 Task: Search one way flight ticket for 5 adults, 2 children, 1 infant in seat and 1 infant on lap in economy from Pocatello: Pocatello Regional Airport to Jackson: Jackson Hole Airport on 5-2-2023. Choice of flights is American. Number of bags: 2 carry on bags. Price is upto 88000. Outbound departure time preference is 7:30.
Action: Mouse moved to (252, 362)
Screenshot: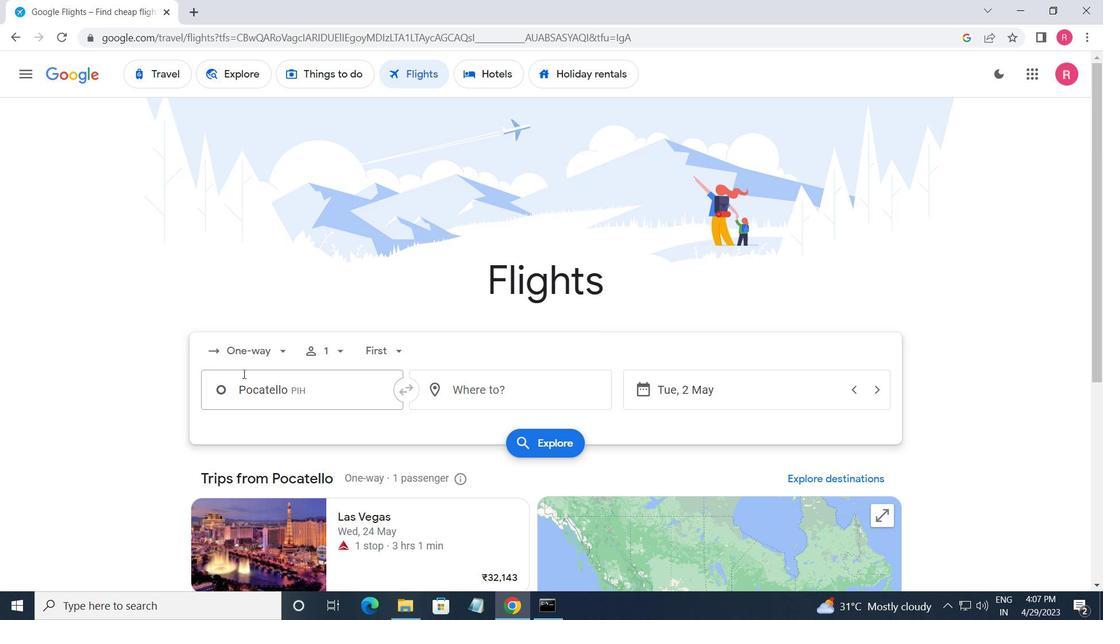 
Action: Mouse pressed left at (252, 362)
Screenshot: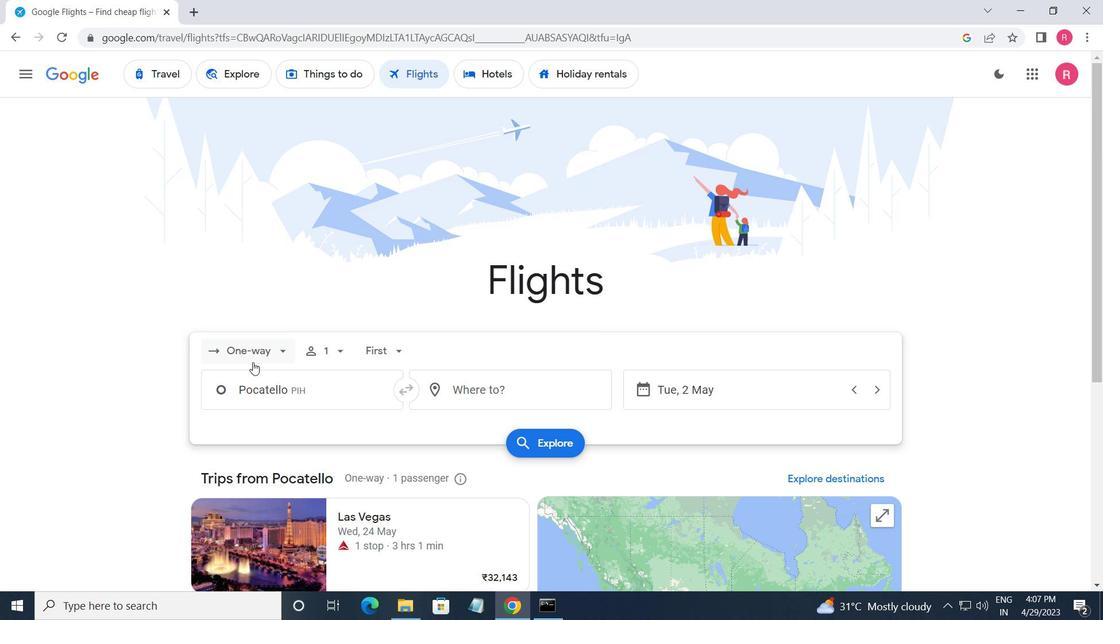 
Action: Mouse moved to (260, 418)
Screenshot: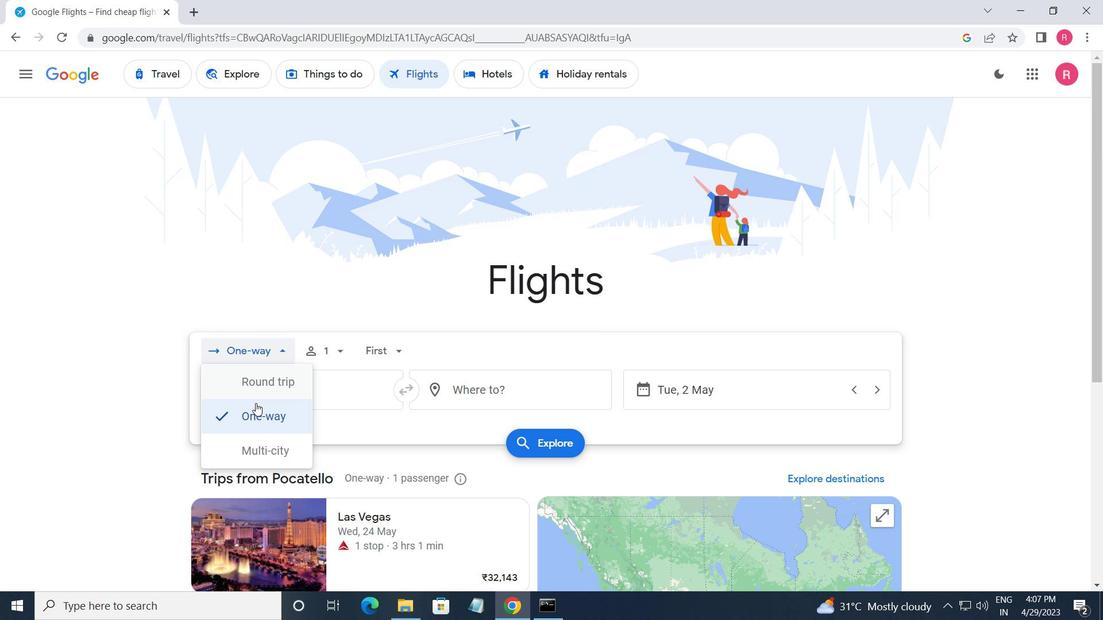 
Action: Mouse pressed left at (260, 418)
Screenshot: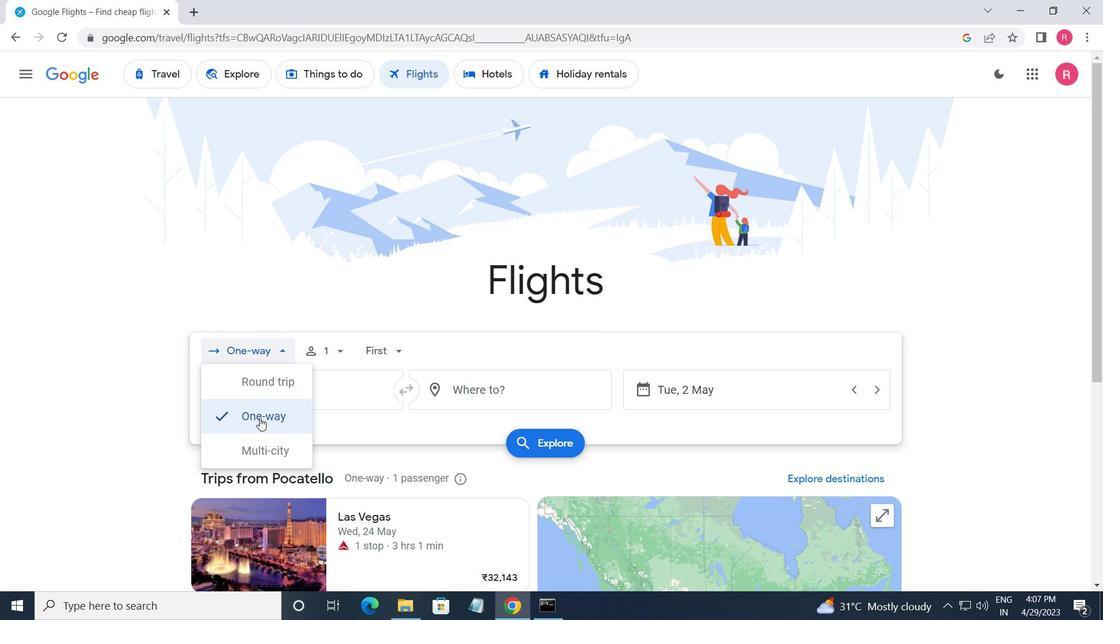 
Action: Mouse moved to (330, 352)
Screenshot: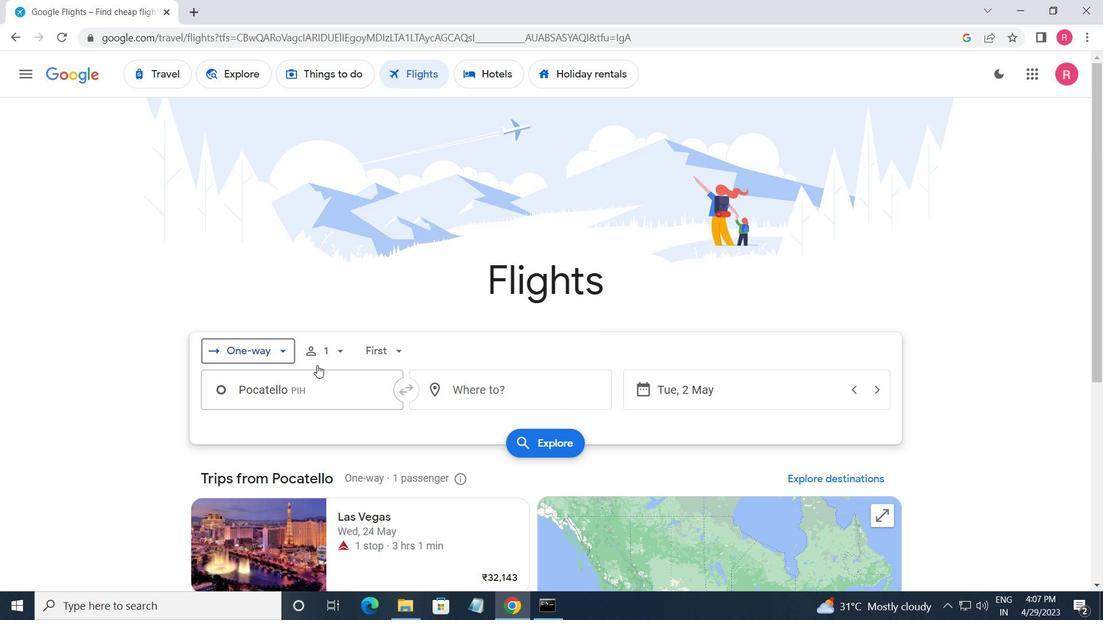 
Action: Mouse pressed left at (330, 352)
Screenshot: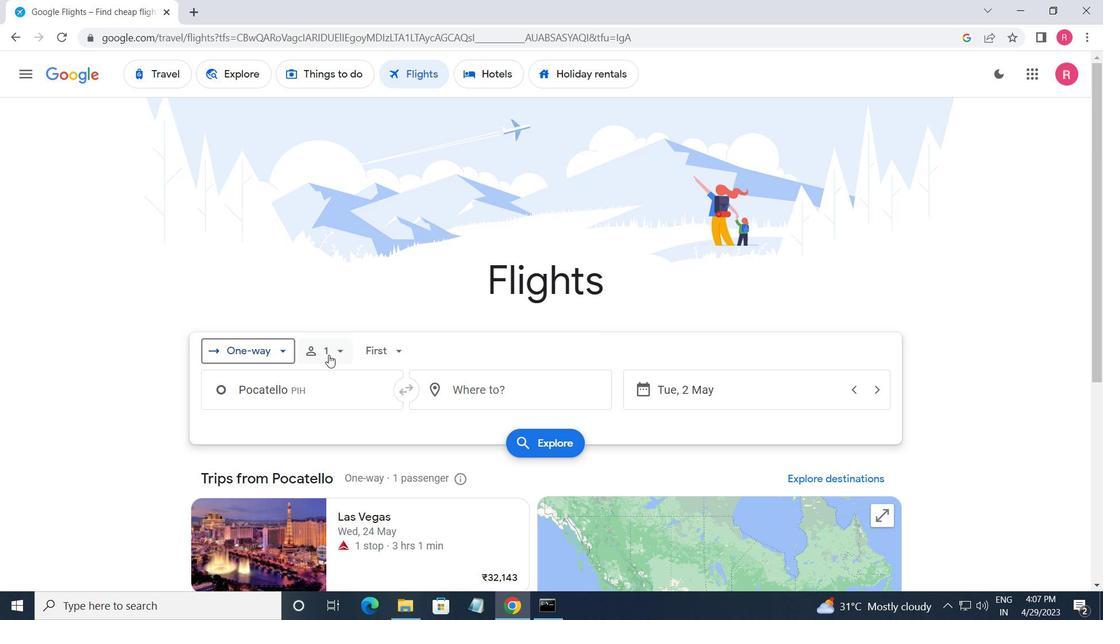 
Action: Mouse moved to (447, 390)
Screenshot: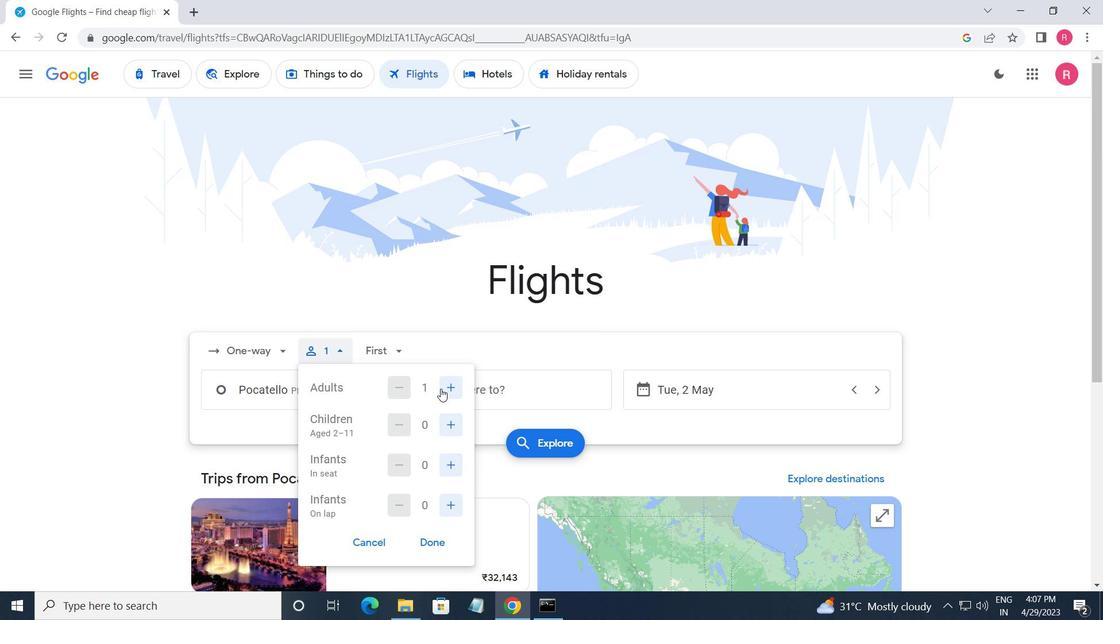 
Action: Mouse pressed left at (447, 390)
Screenshot: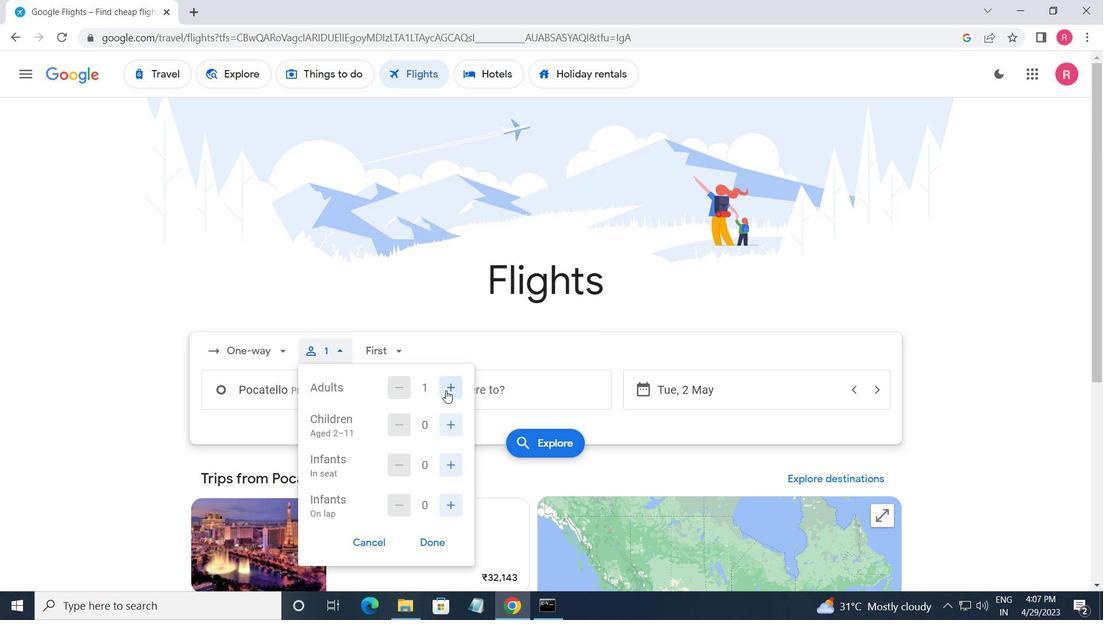 
Action: Mouse moved to (447, 390)
Screenshot: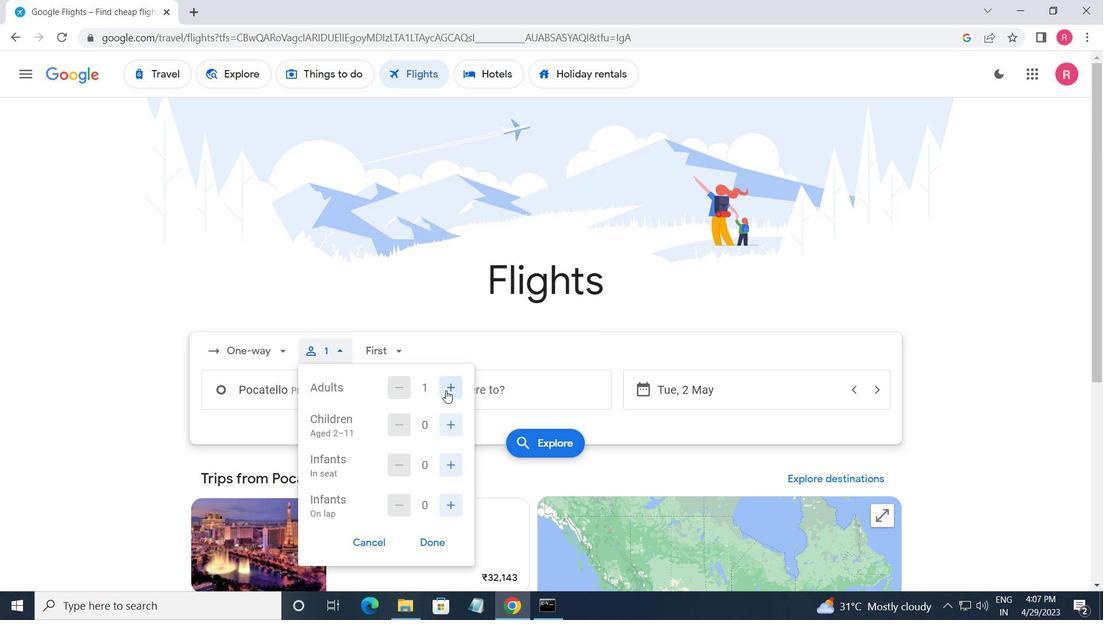 
Action: Mouse pressed left at (447, 390)
Screenshot: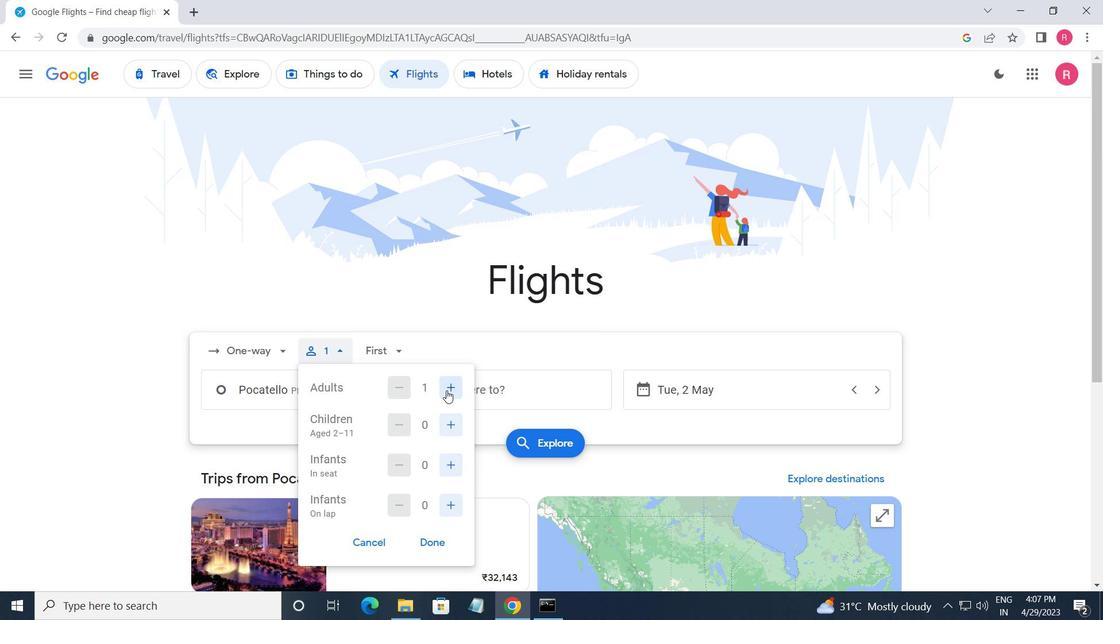 
Action: Mouse pressed left at (447, 390)
Screenshot: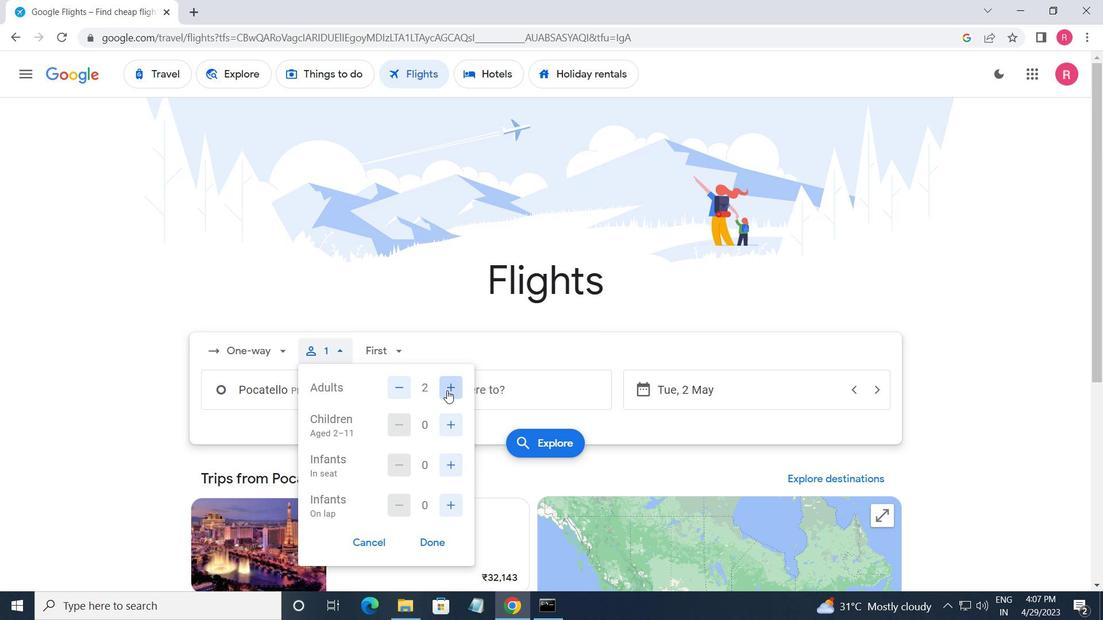 
Action: Mouse pressed left at (447, 390)
Screenshot: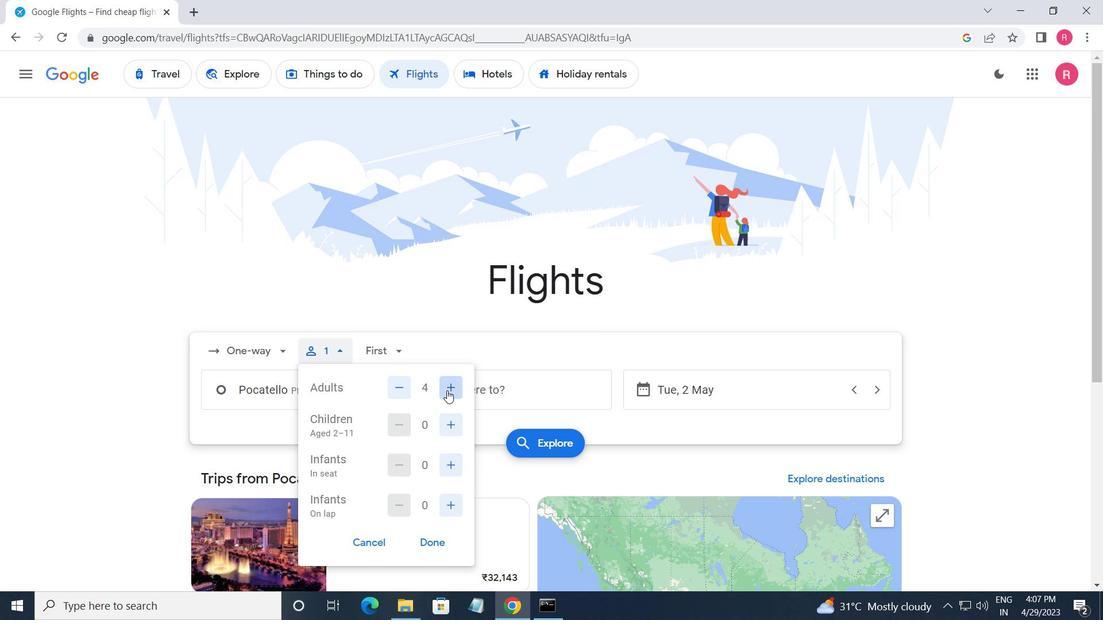 
Action: Mouse moved to (446, 424)
Screenshot: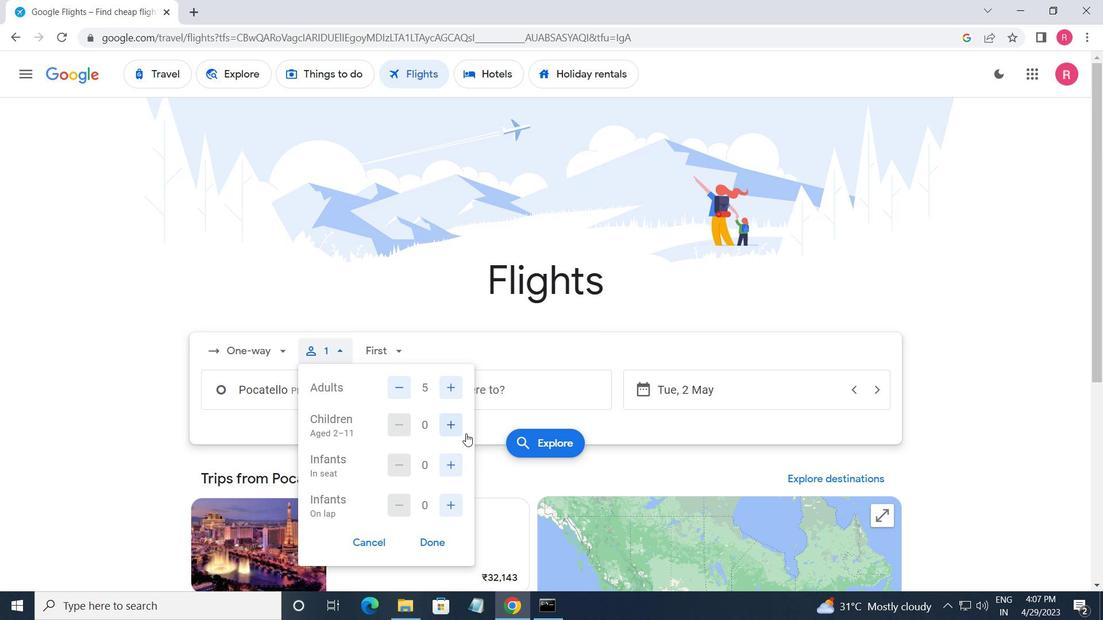 
Action: Mouse pressed left at (446, 424)
Screenshot: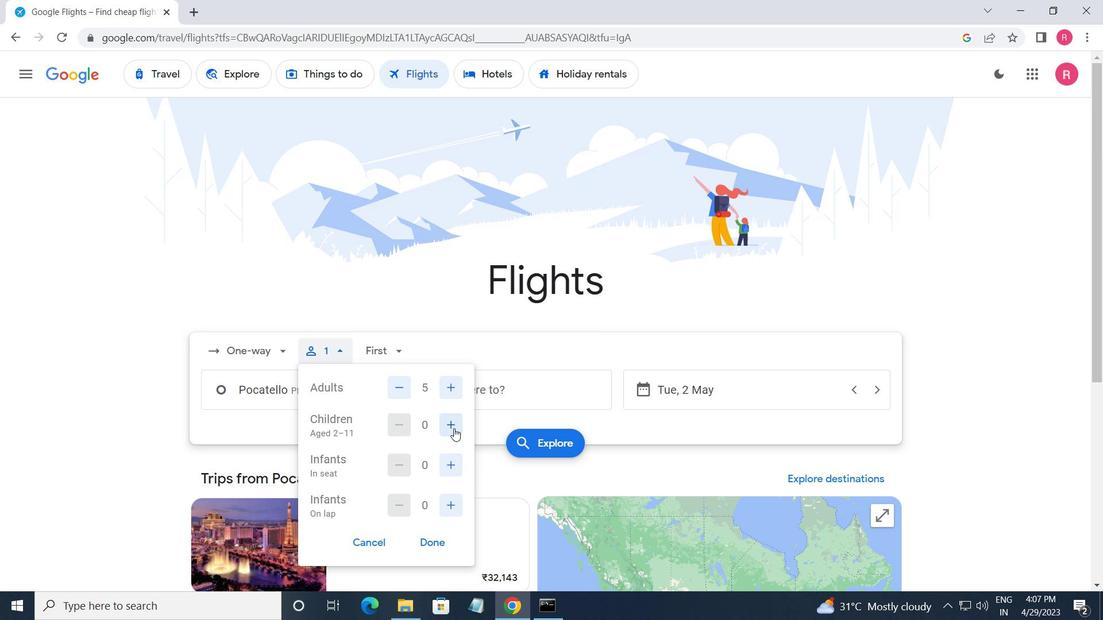 
Action: Mouse pressed left at (446, 424)
Screenshot: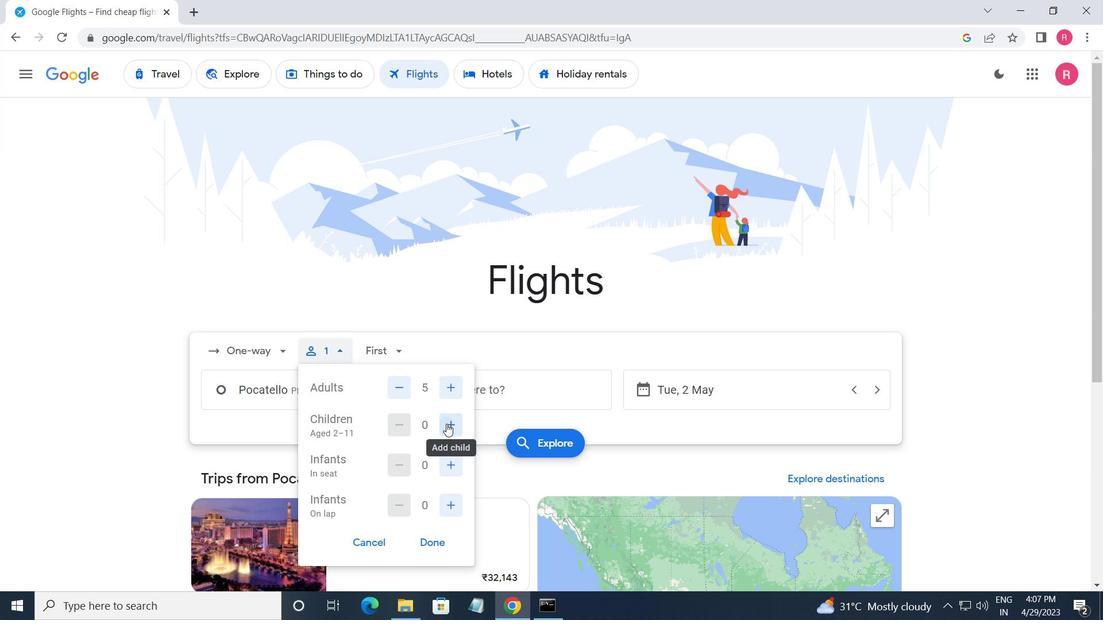 
Action: Mouse moved to (448, 456)
Screenshot: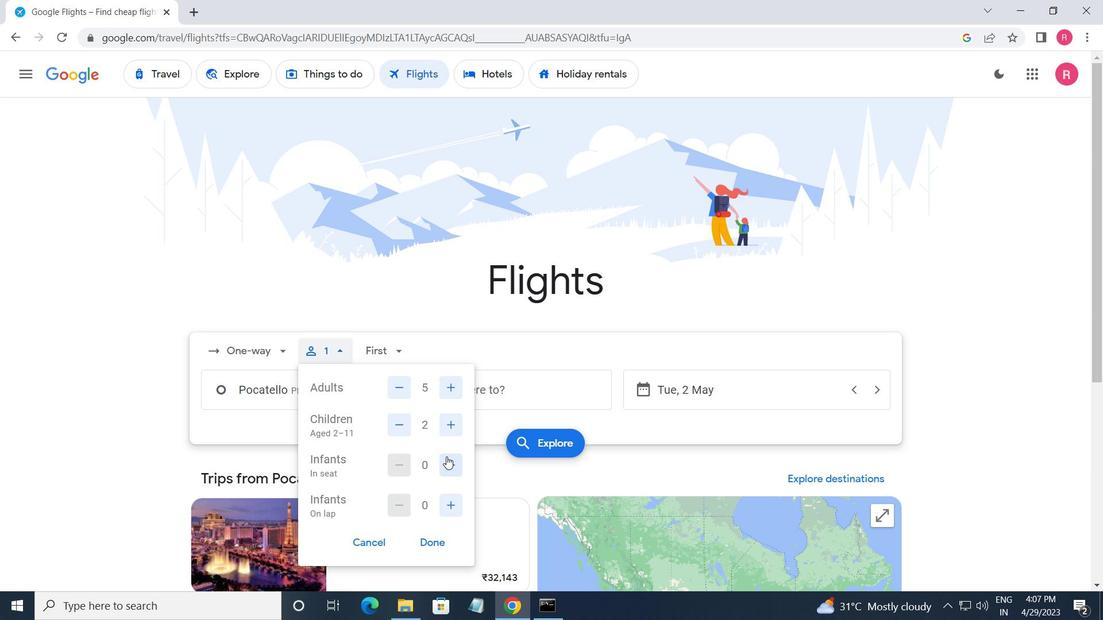 
Action: Mouse pressed left at (448, 456)
Screenshot: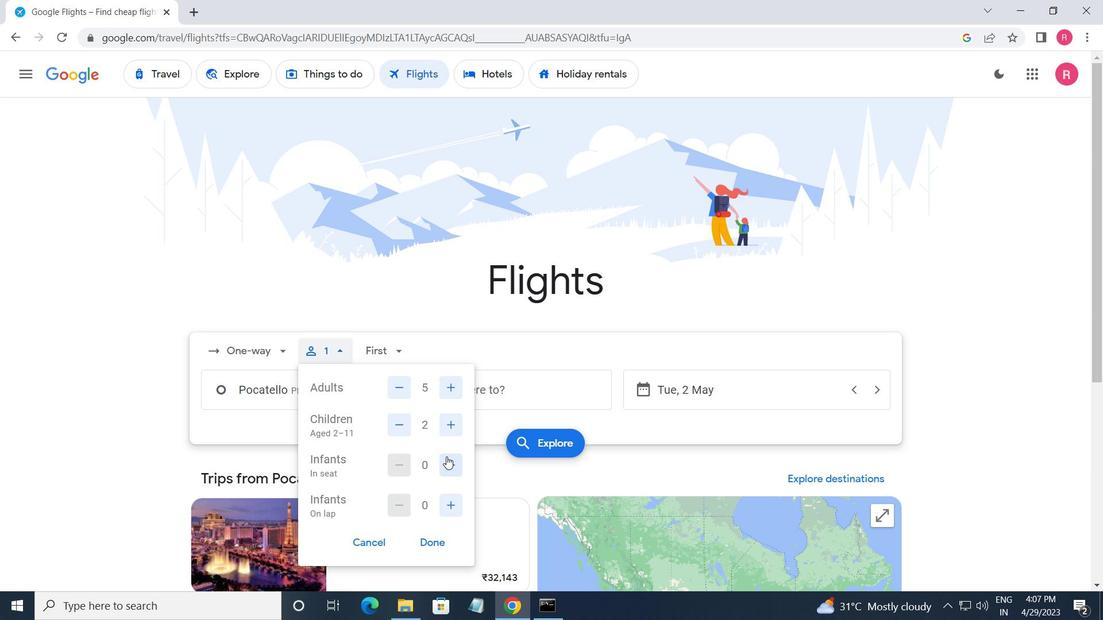 
Action: Mouse moved to (463, 511)
Screenshot: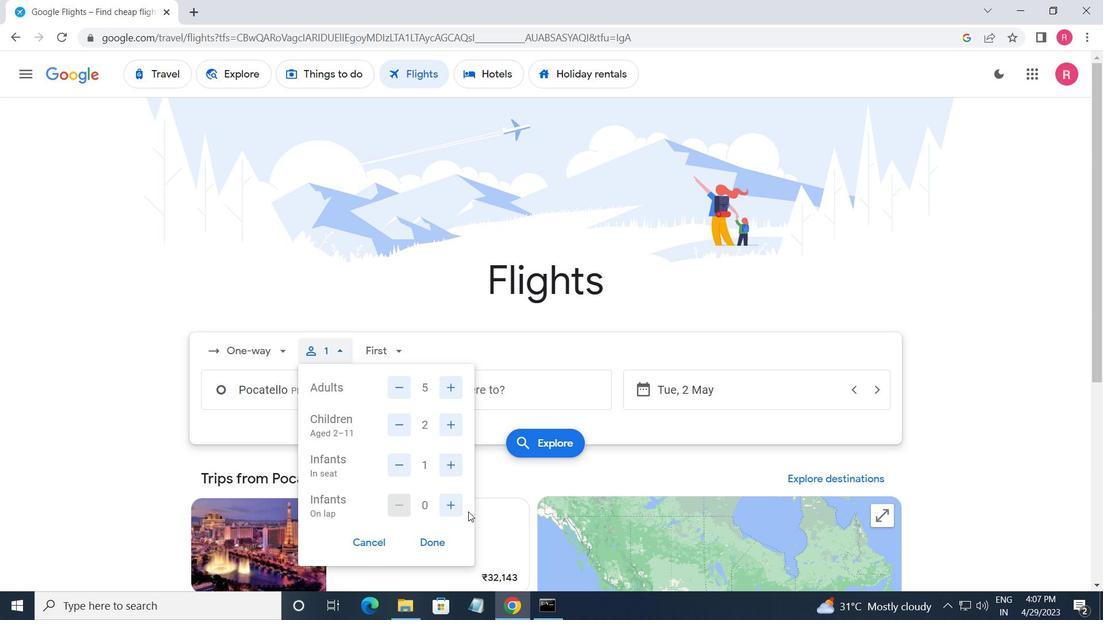 
Action: Mouse pressed left at (463, 511)
Screenshot: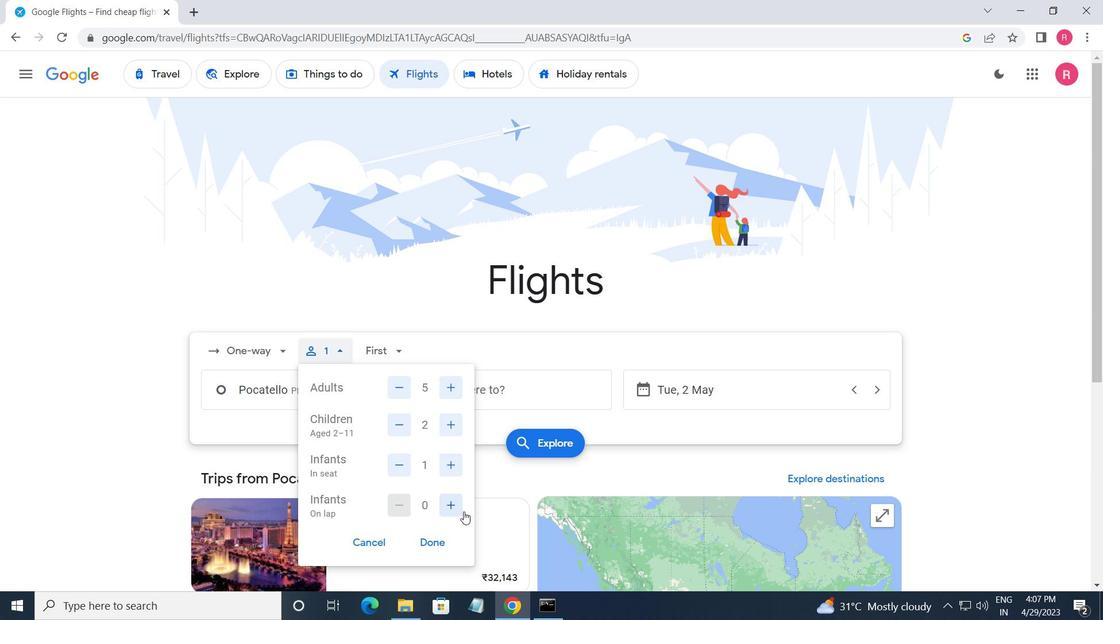 
Action: Mouse moved to (438, 543)
Screenshot: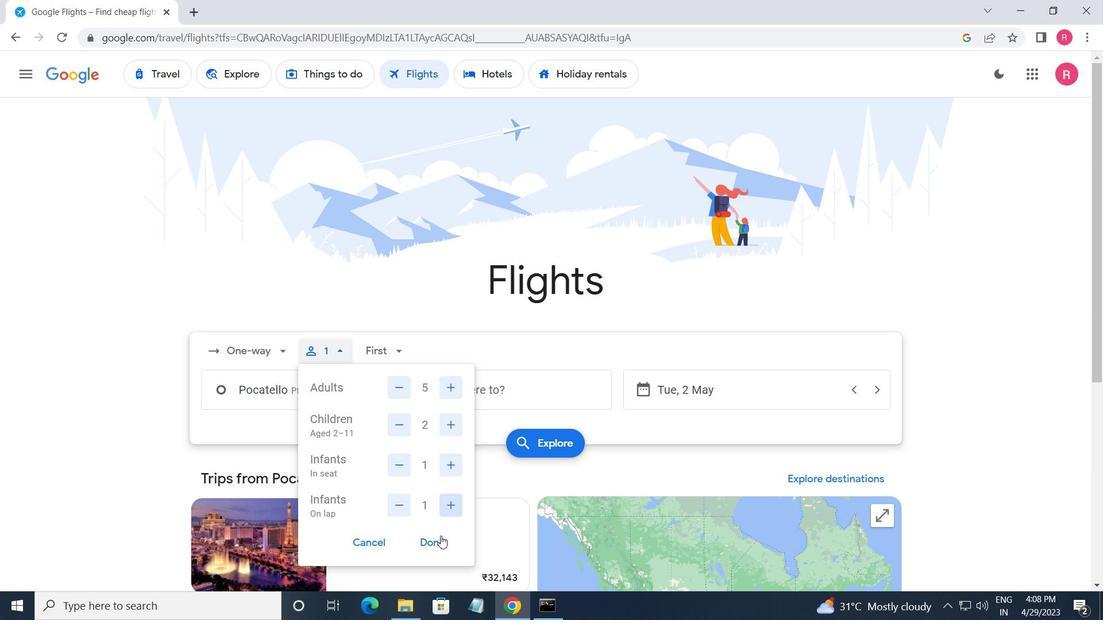 
Action: Mouse pressed left at (438, 543)
Screenshot: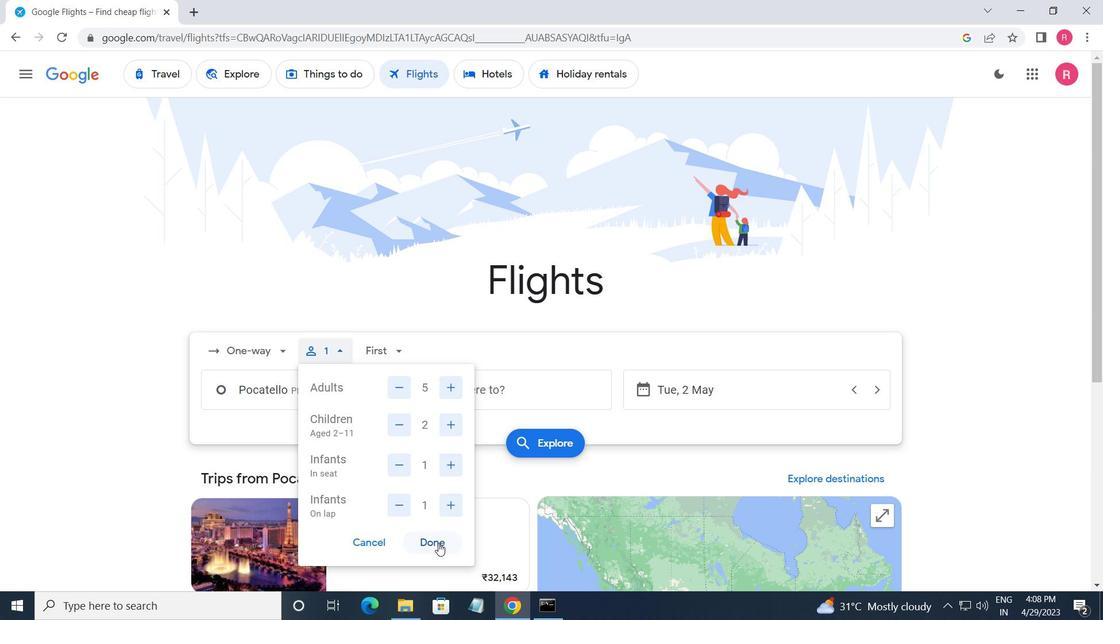 
Action: Mouse moved to (382, 354)
Screenshot: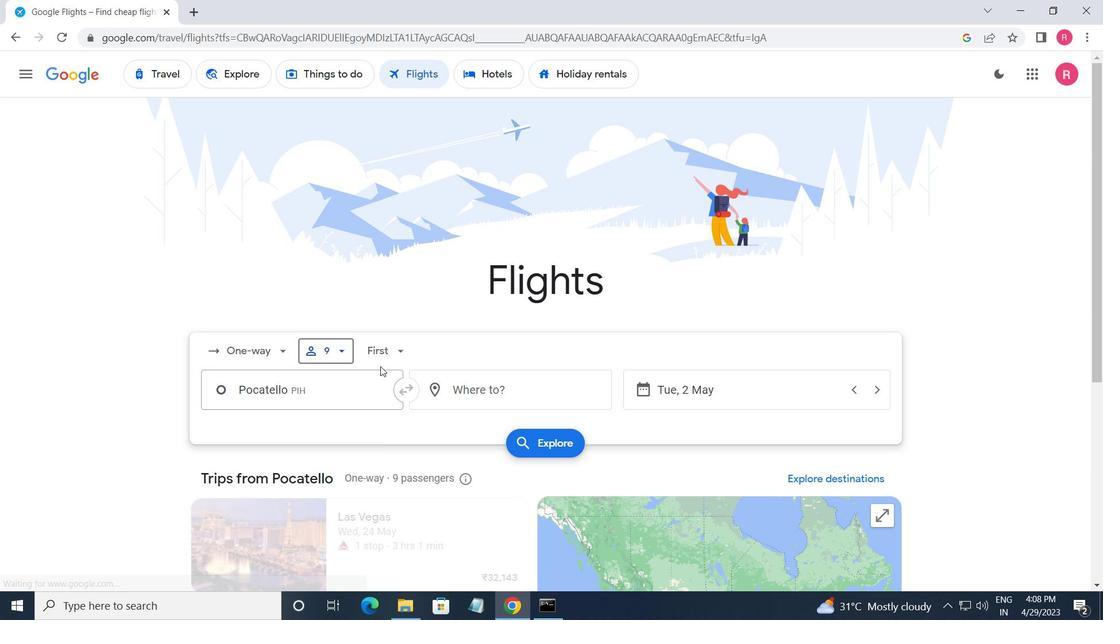 
Action: Mouse pressed left at (382, 354)
Screenshot: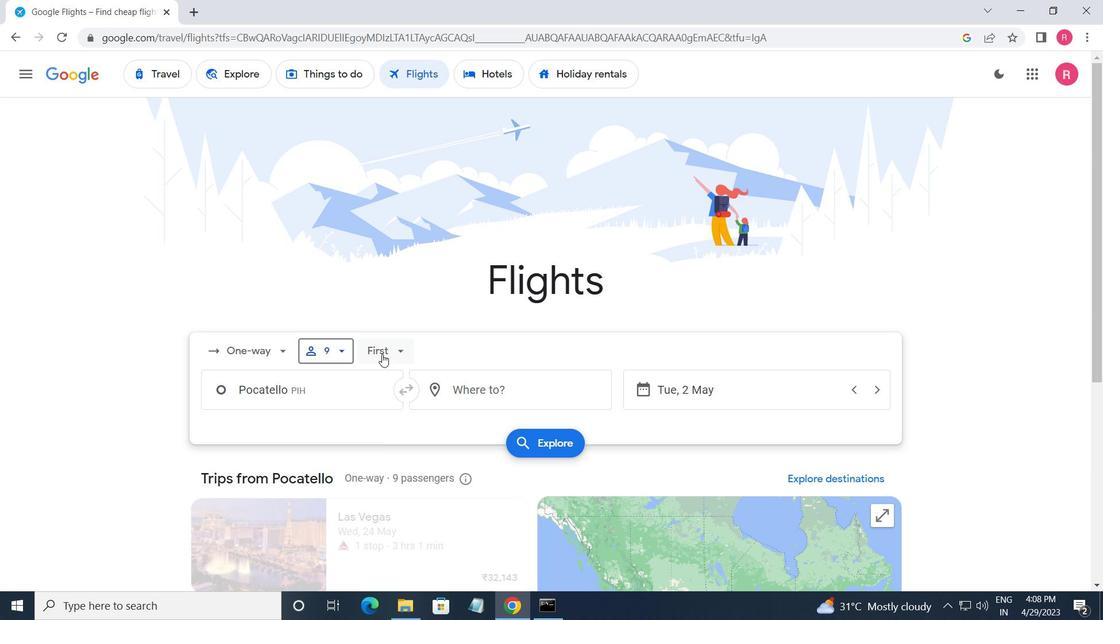 
Action: Mouse moved to (417, 393)
Screenshot: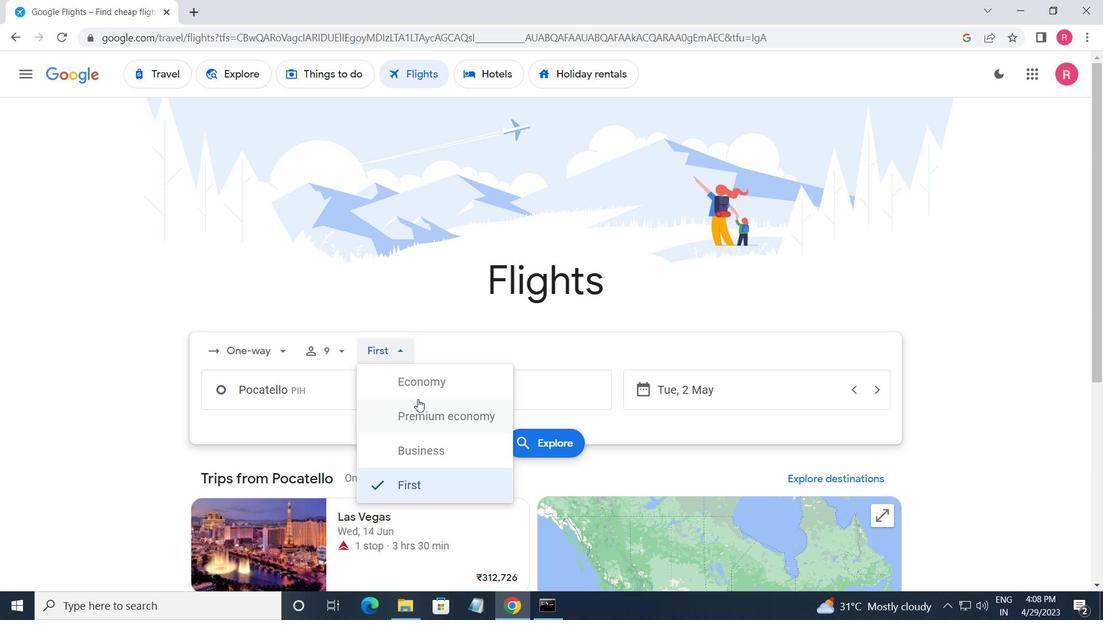 
Action: Mouse pressed left at (417, 393)
Screenshot: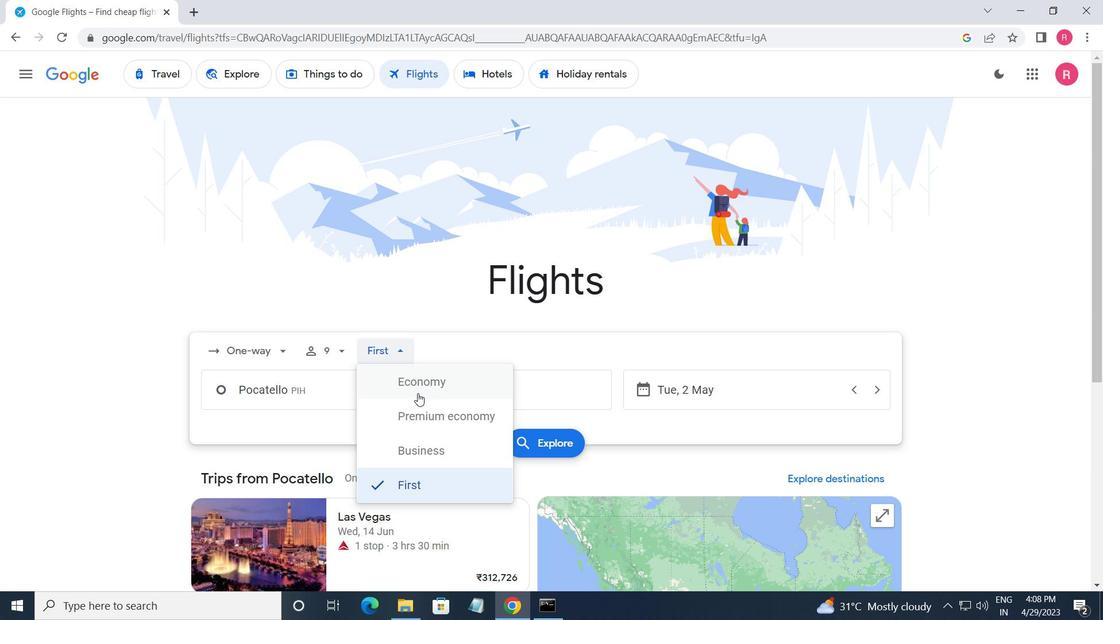 
Action: Mouse moved to (373, 405)
Screenshot: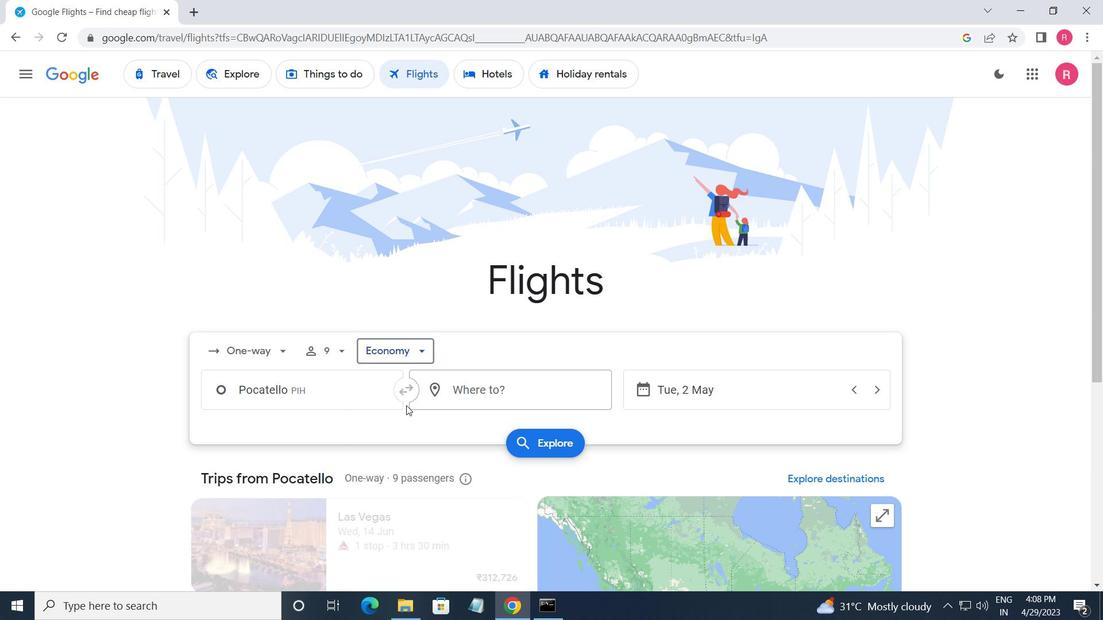 
Action: Mouse pressed left at (373, 405)
Screenshot: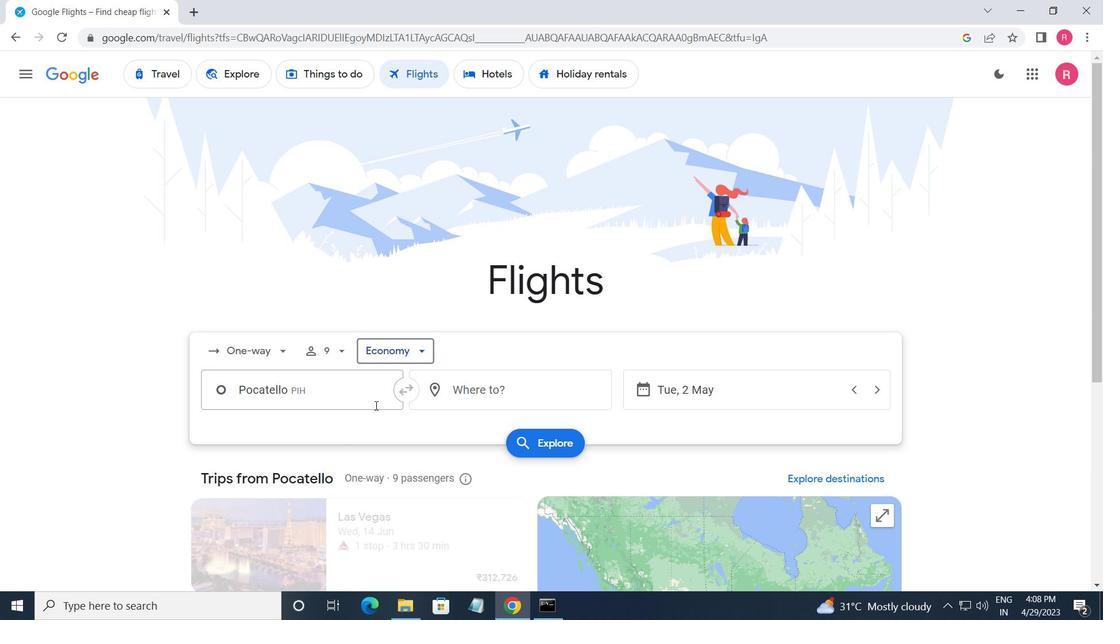 
Action: Mouse moved to (360, 499)
Screenshot: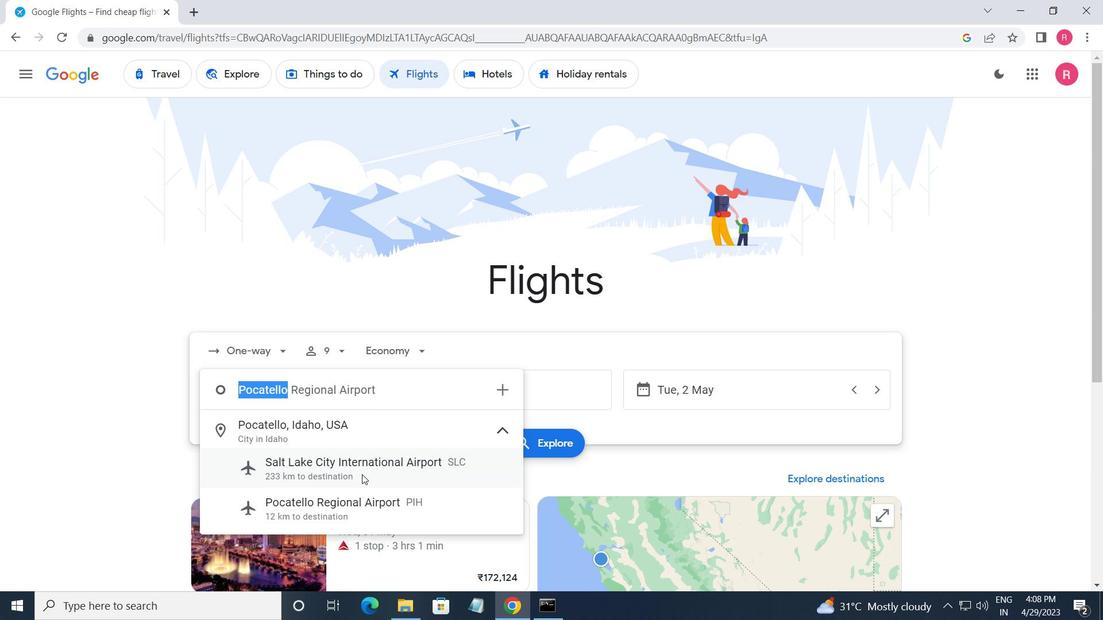 
Action: Mouse pressed left at (360, 499)
Screenshot: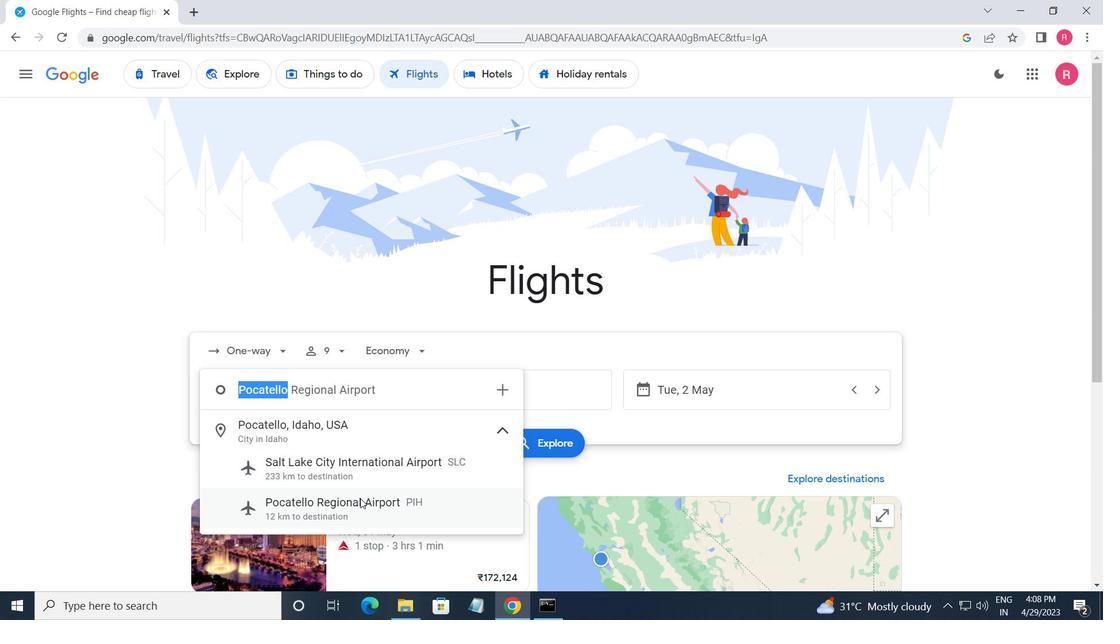 
Action: Mouse moved to (494, 394)
Screenshot: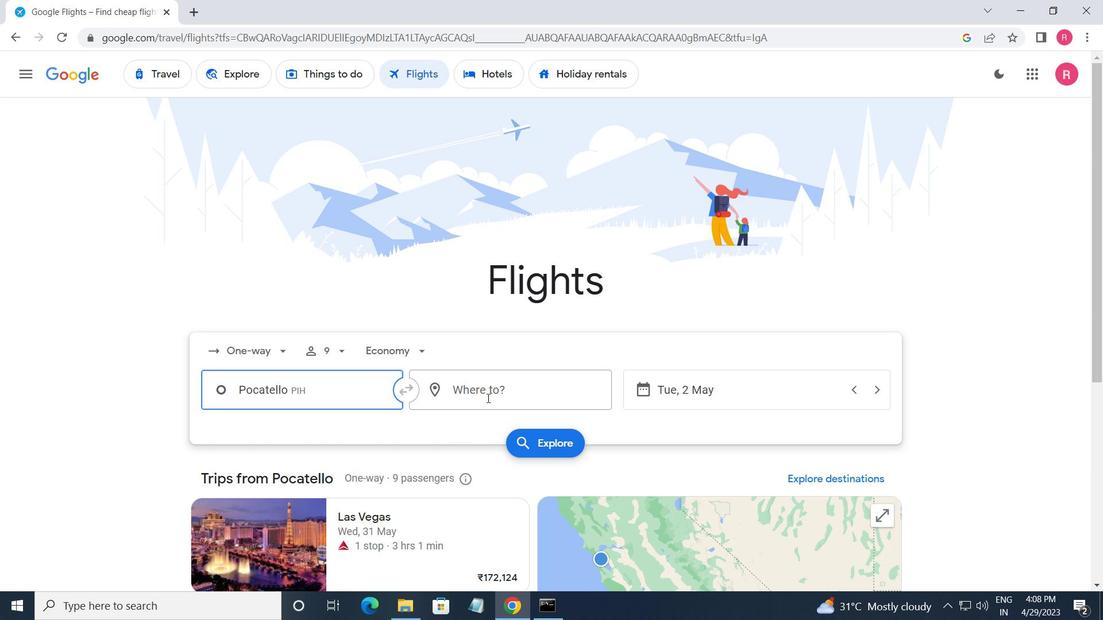 
Action: Mouse pressed left at (494, 394)
Screenshot: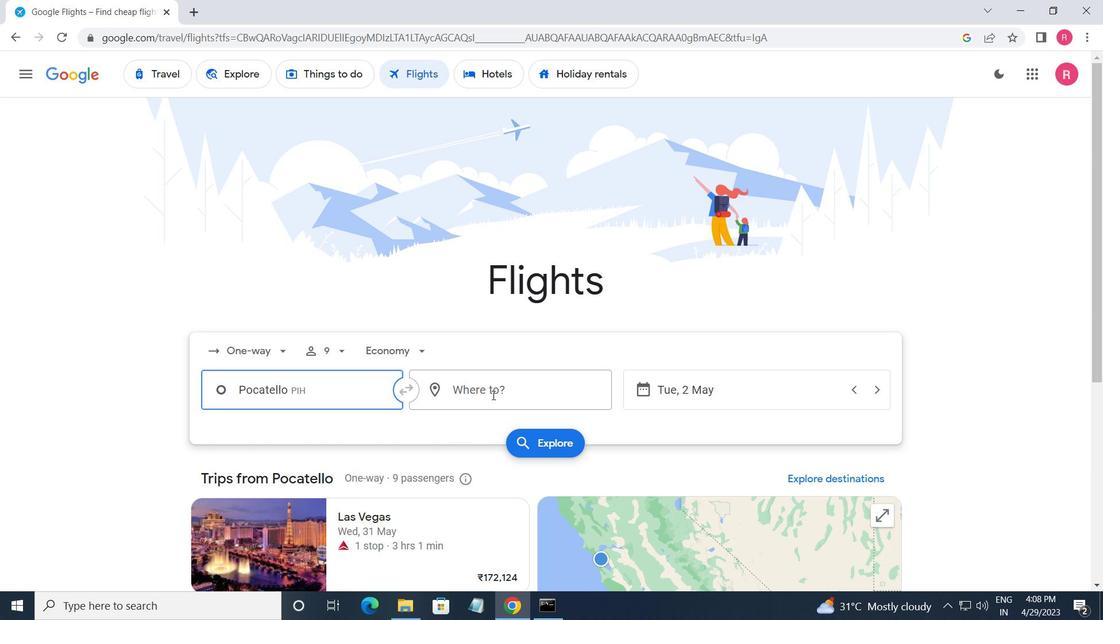 
Action: Mouse moved to (468, 541)
Screenshot: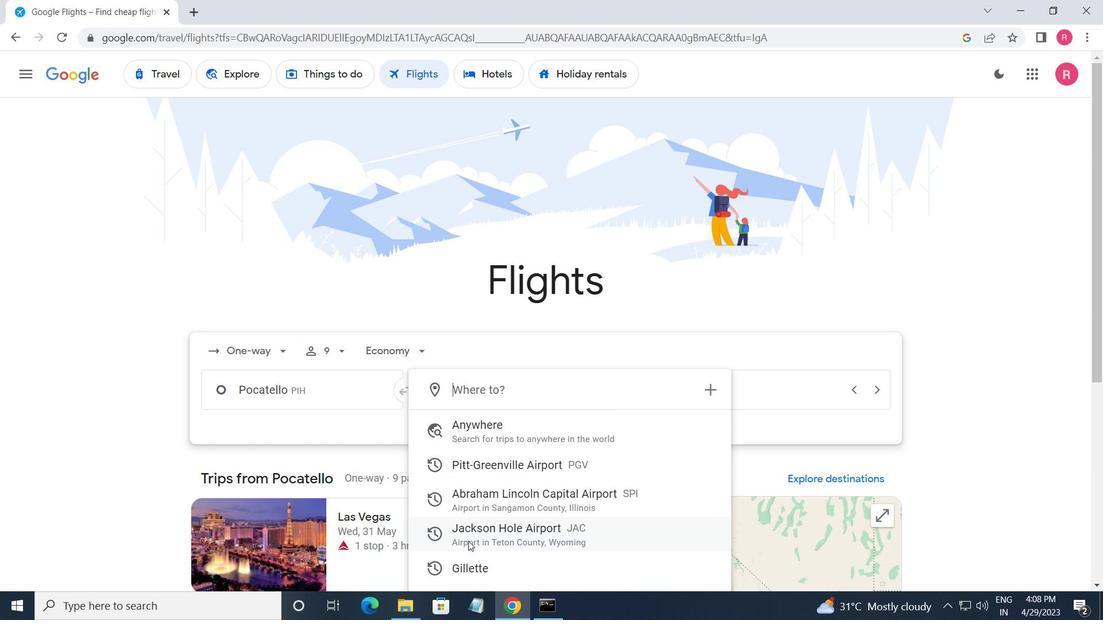 
Action: Mouse pressed left at (468, 541)
Screenshot: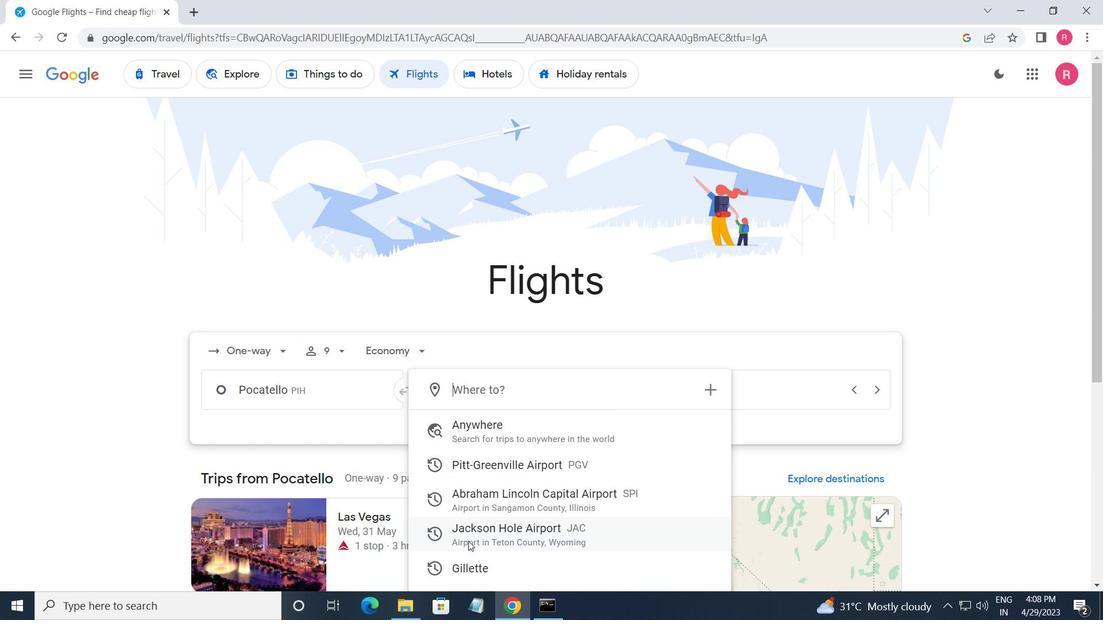 
Action: Mouse moved to (738, 393)
Screenshot: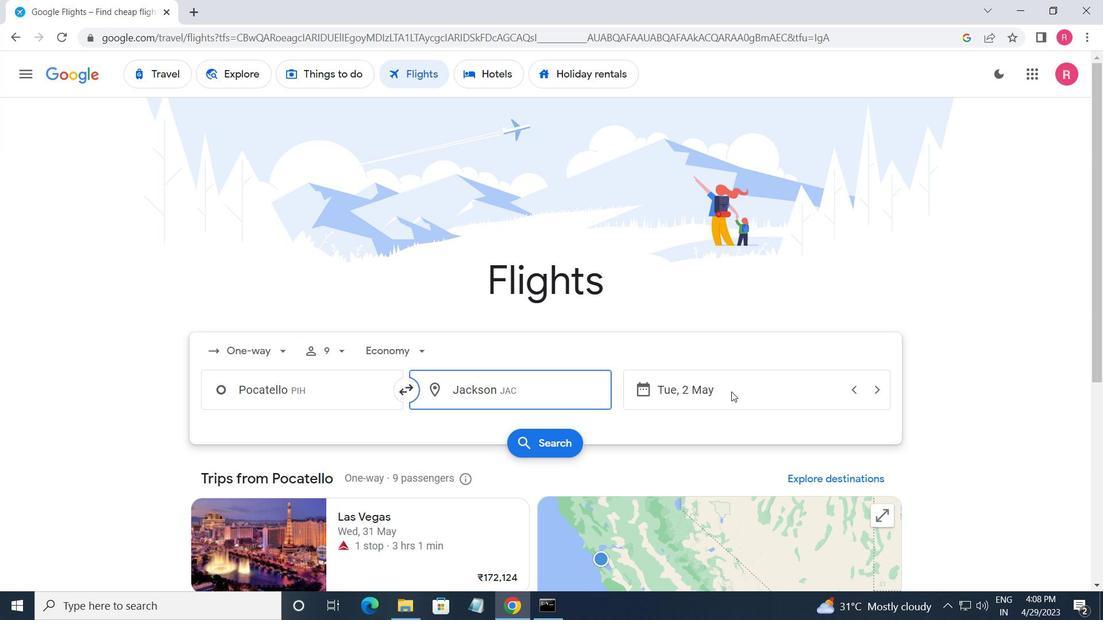 
Action: Mouse pressed left at (738, 393)
Screenshot: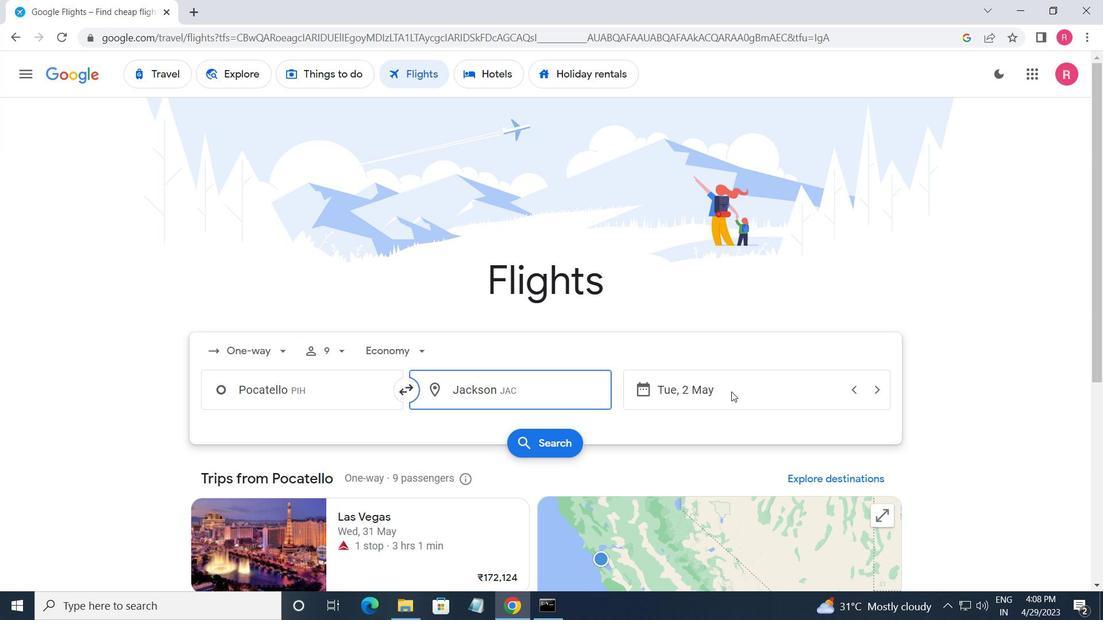 
Action: Mouse moved to (728, 392)
Screenshot: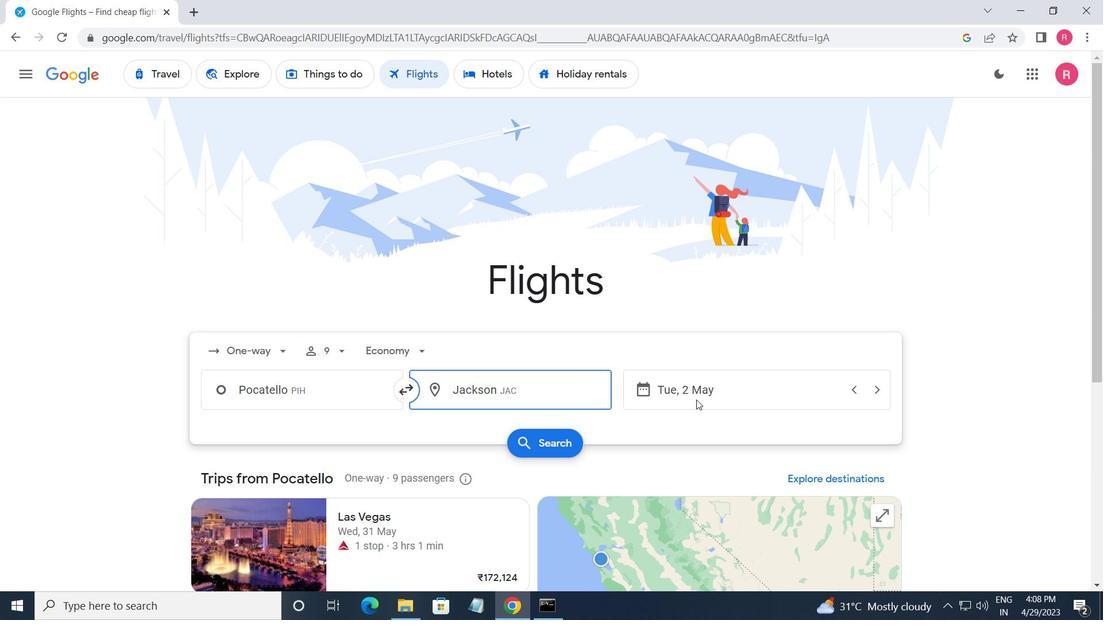 
Action: Mouse pressed left at (728, 392)
Screenshot: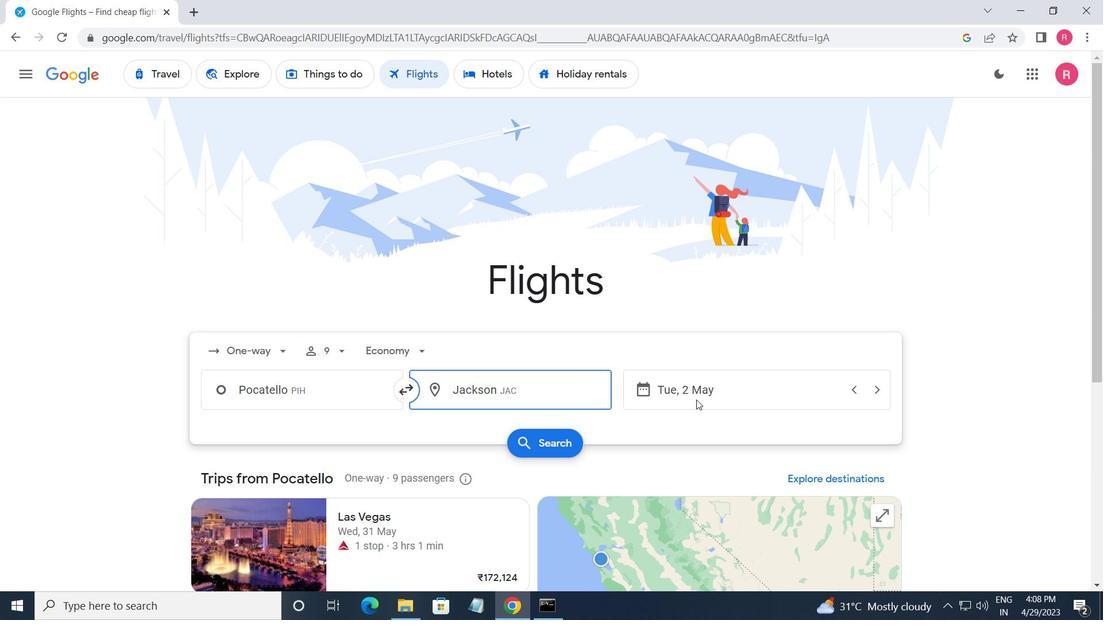 
Action: Mouse moved to (710, 395)
Screenshot: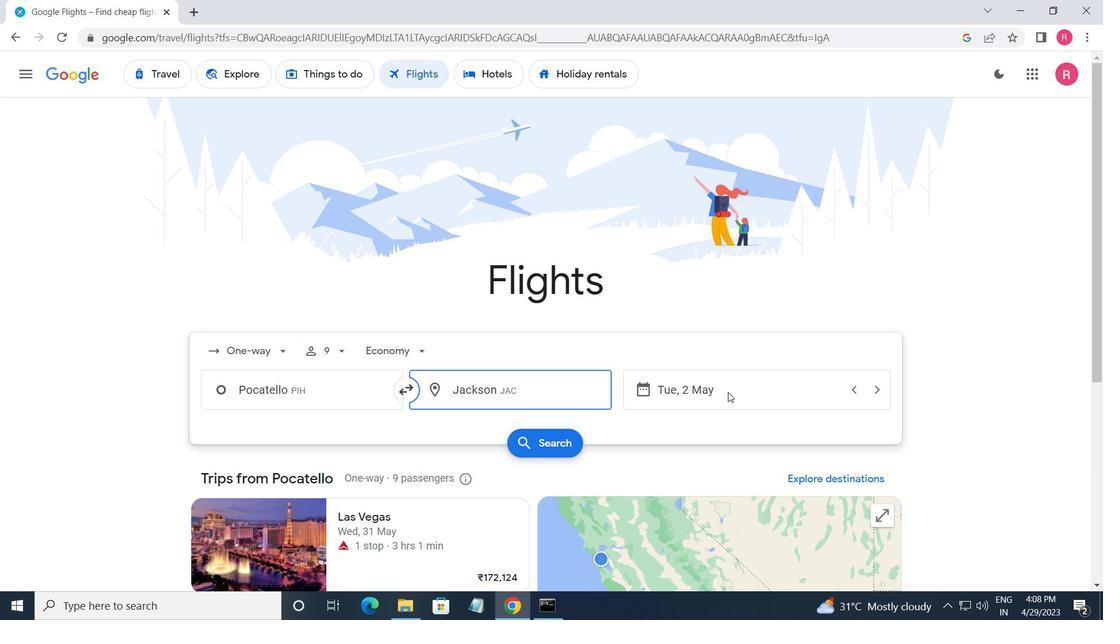 
Action: Mouse pressed left at (710, 395)
Screenshot: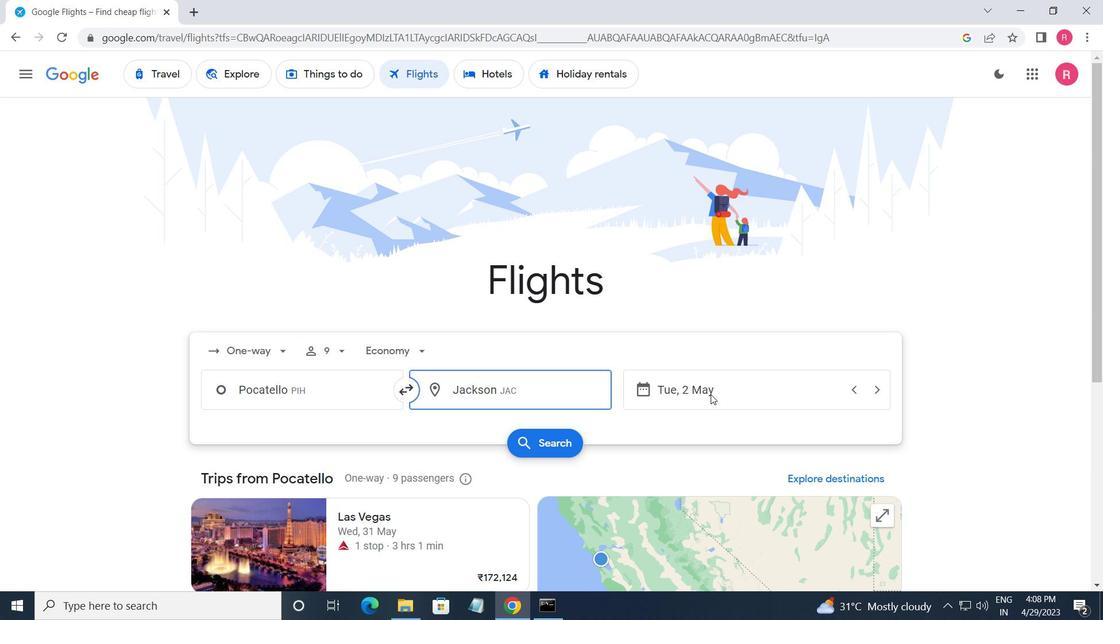 
Action: Mouse moved to (717, 324)
Screenshot: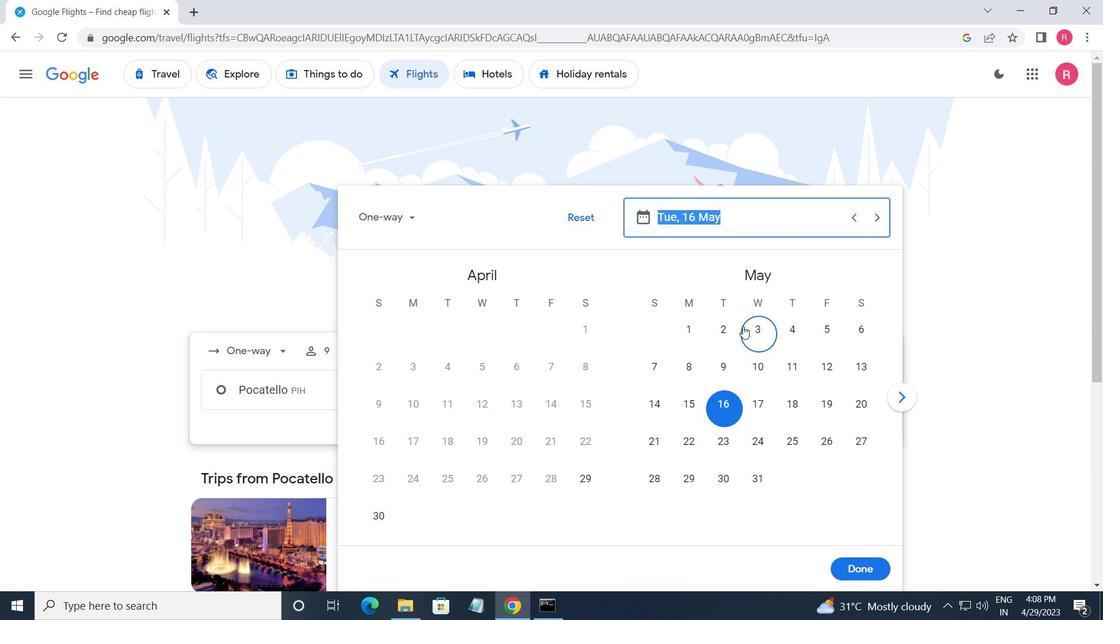 
Action: Mouse pressed left at (717, 324)
Screenshot: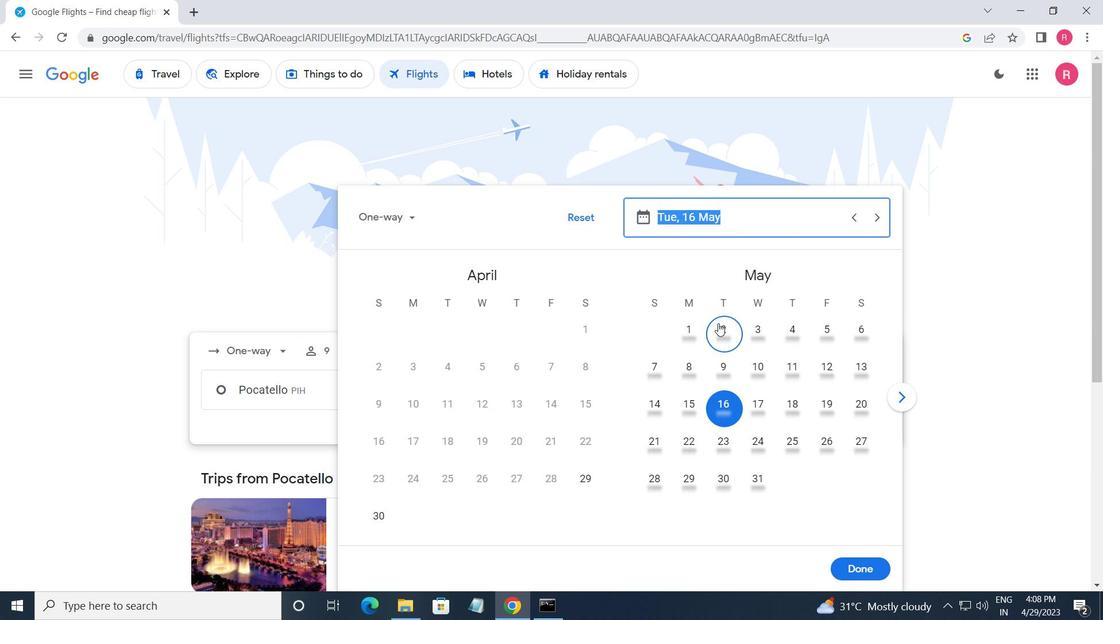 
Action: Mouse moved to (856, 571)
Screenshot: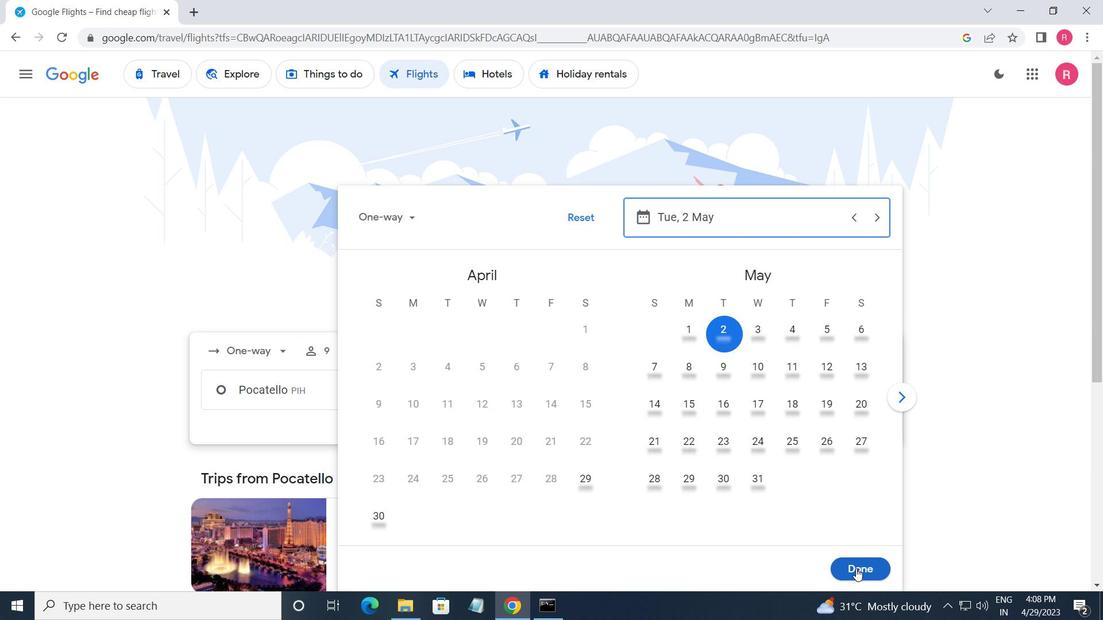 
Action: Mouse pressed left at (856, 571)
Screenshot: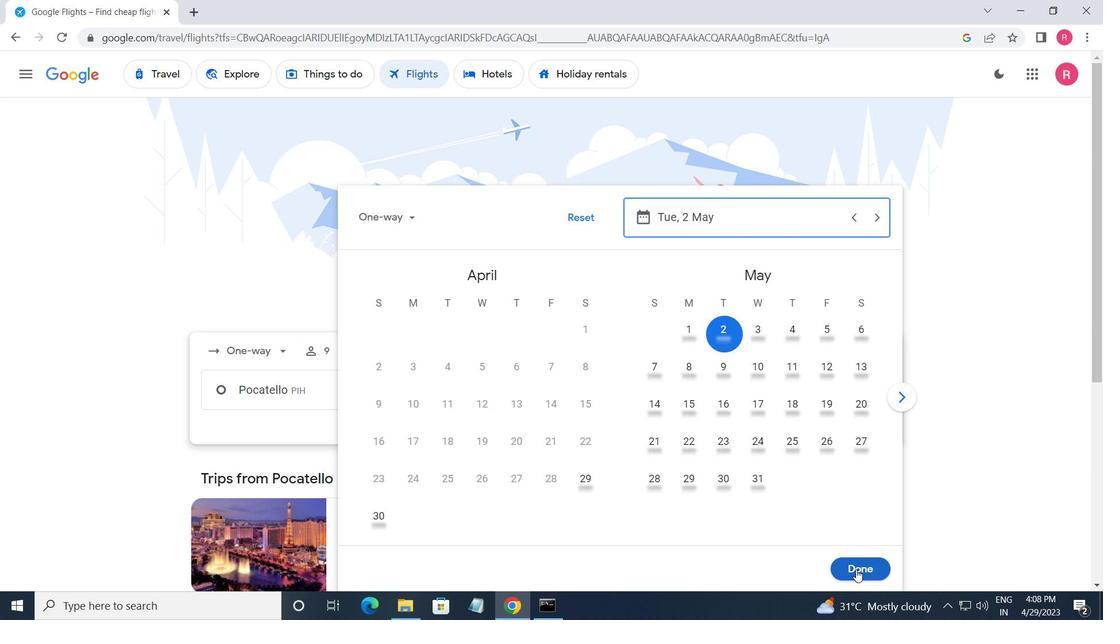 
Action: Mouse moved to (542, 452)
Screenshot: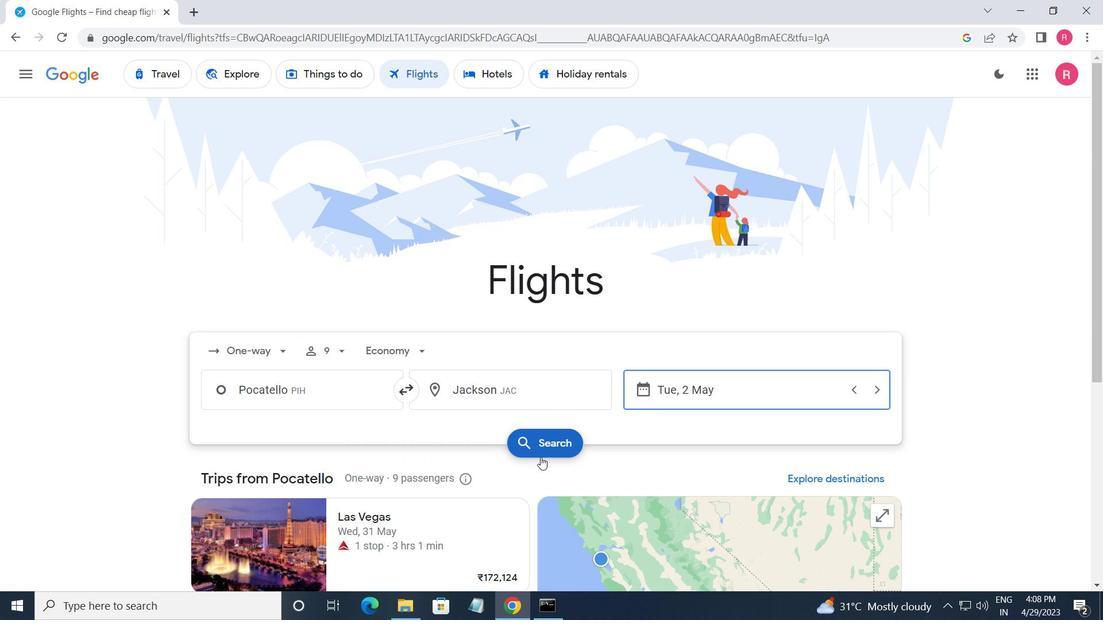 
Action: Mouse pressed left at (542, 452)
Screenshot: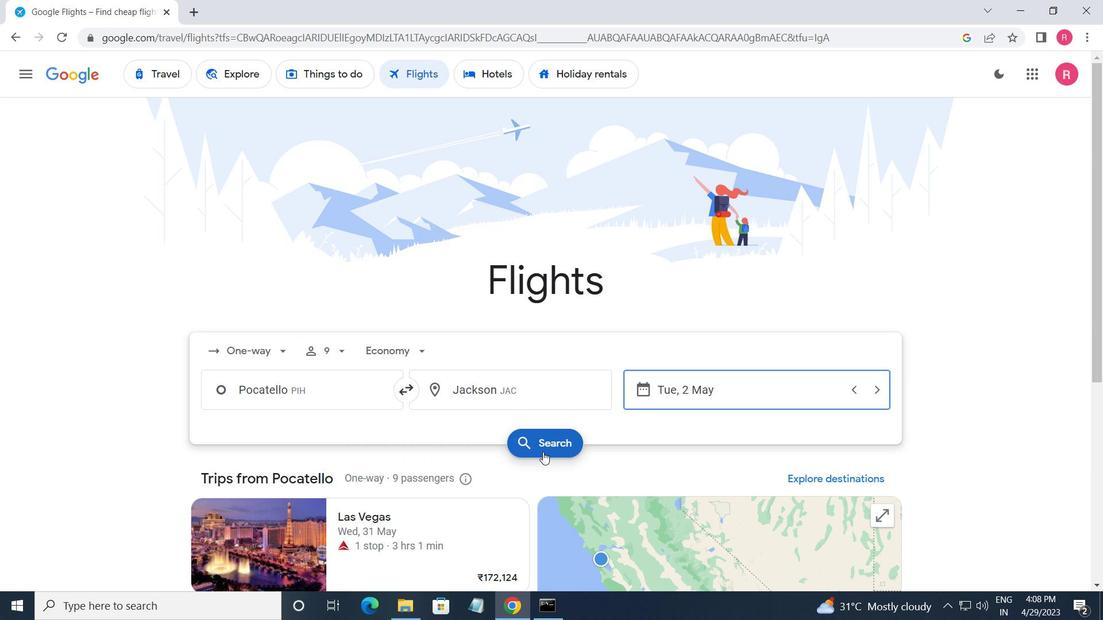 
Action: Mouse moved to (528, 446)
Screenshot: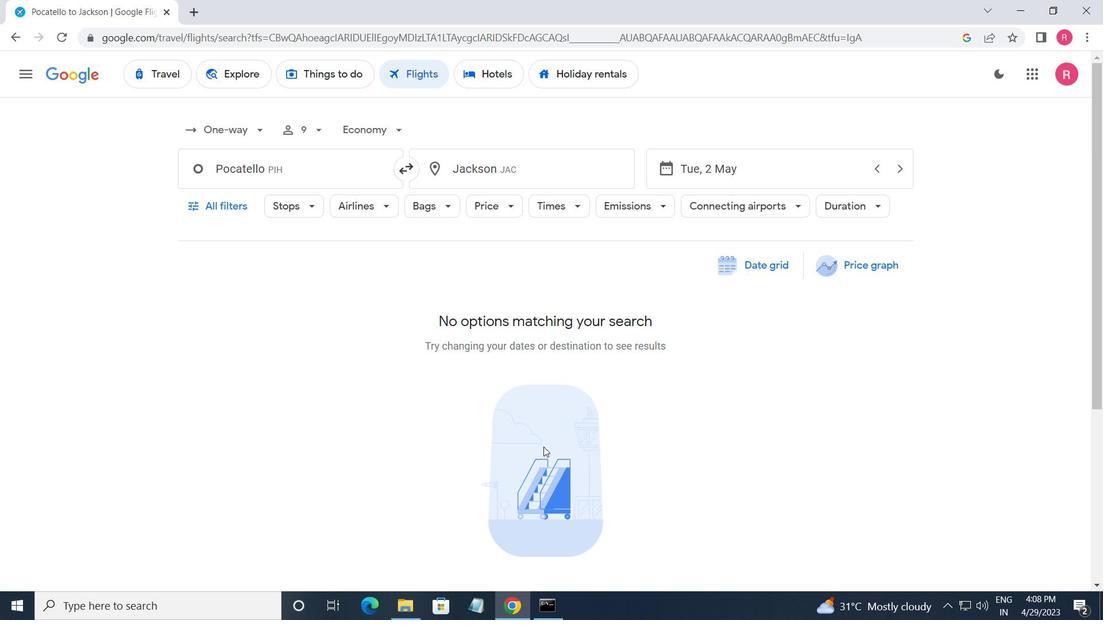 
Action: Mouse scrolled (528, 445) with delta (0, 0)
Screenshot: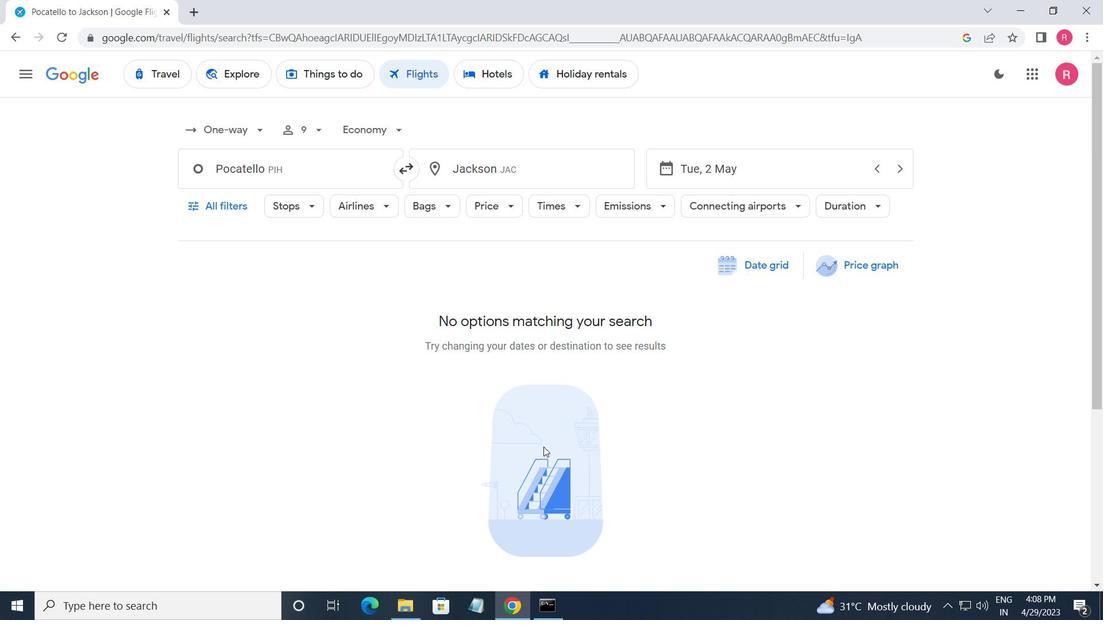 
Action: Mouse moved to (205, 134)
Screenshot: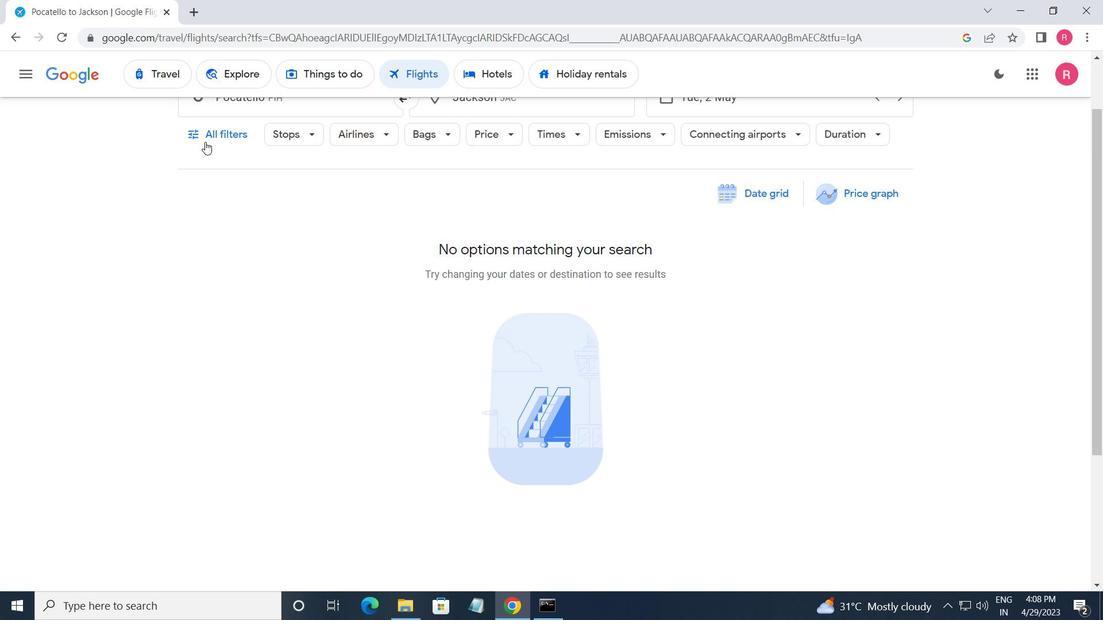 
Action: Mouse pressed left at (205, 134)
Screenshot: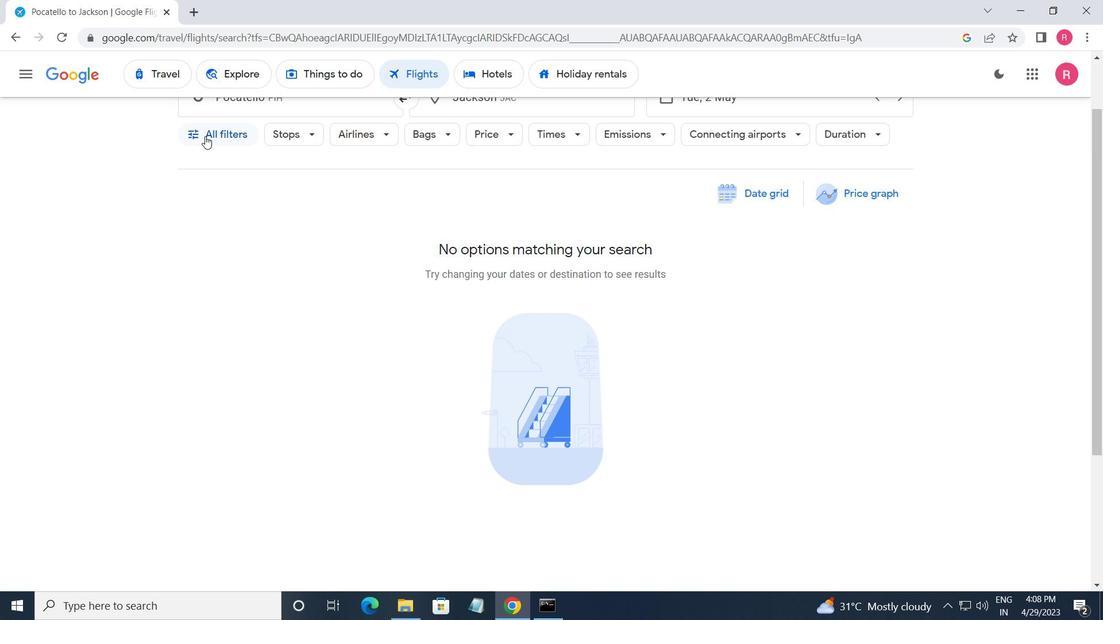 
Action: Mouse moved to (251, 310)
Screenshot: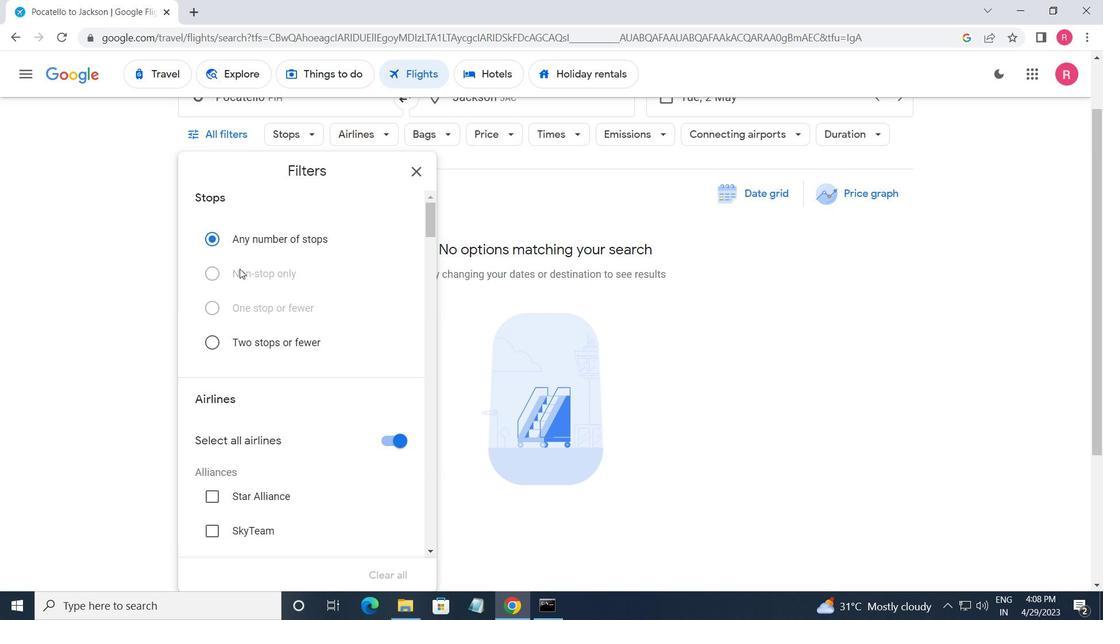 
Action: Mouse scrolled (251, 310) with delta (0, 0)
Screenshot: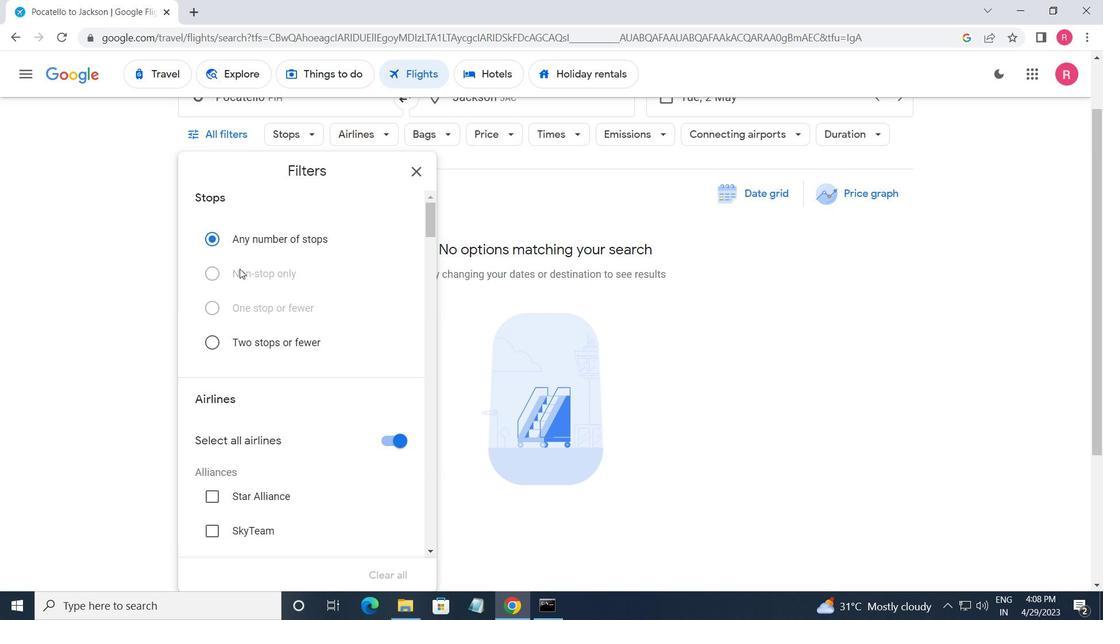 
Action: Mouse moved to (252, 313)
Screenshot: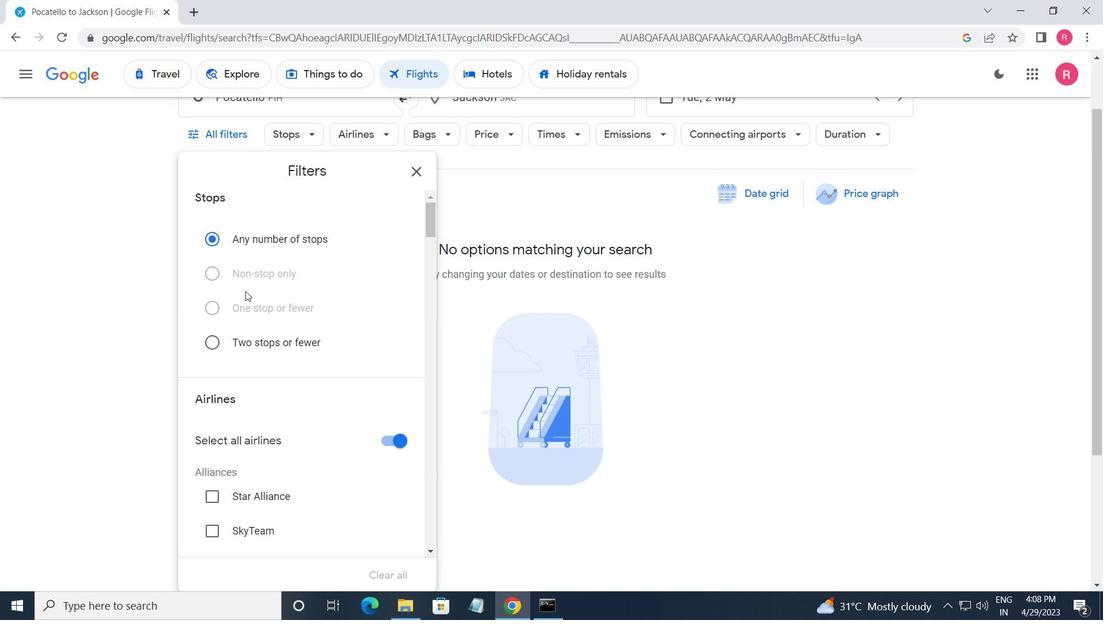 
Action: Mouse scrolled (252, 313) with delta (0, 0)
Screenshot: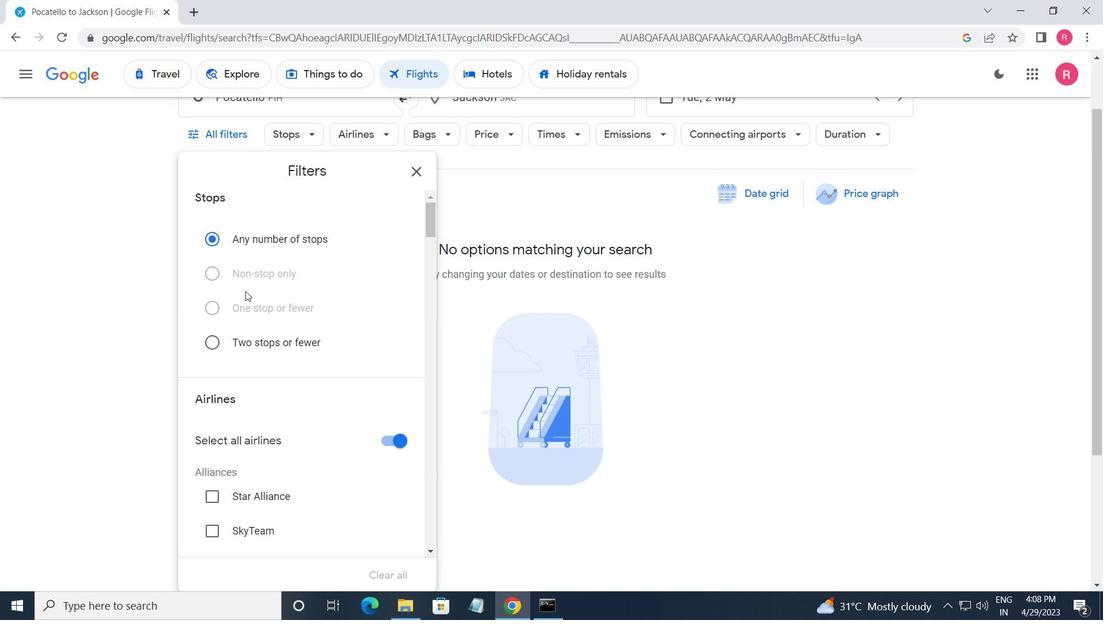 
Action: Mouse moved to (253, 314)
Screenshot: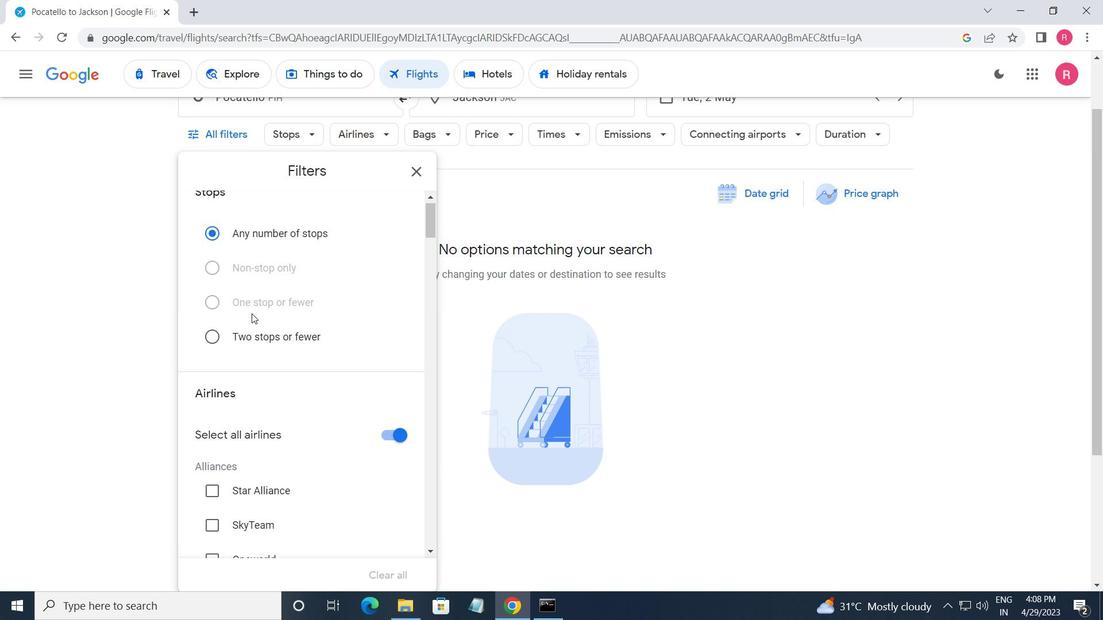 
Action: Mouse scrolled (253, 314) with delta (0, 0)
Screenshot: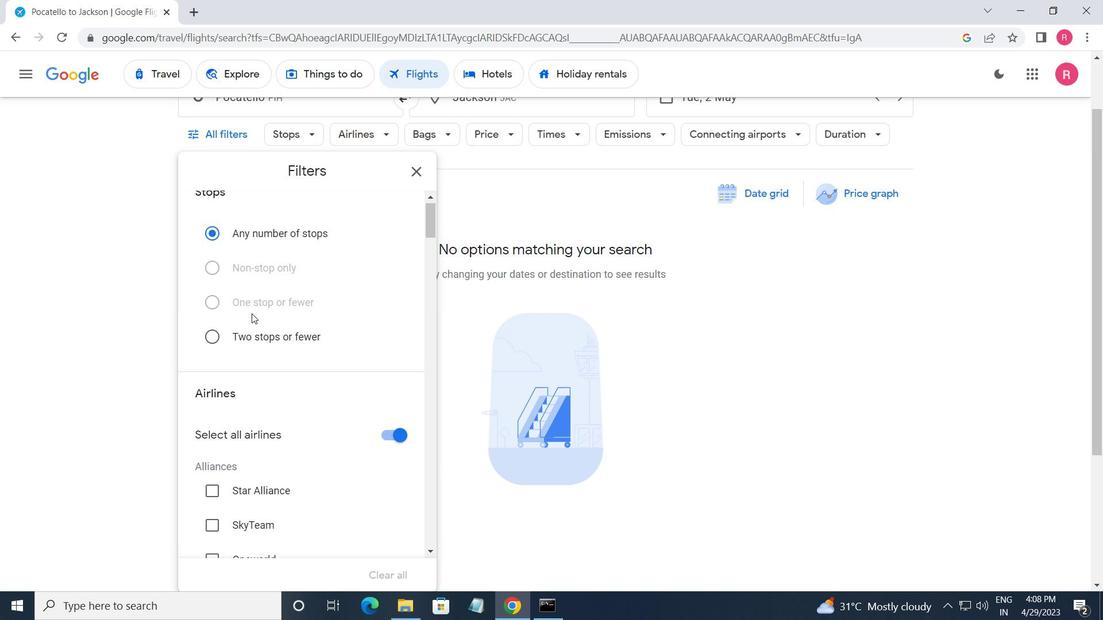 
Action: Mouse moved to (255, 316)
Screenshot: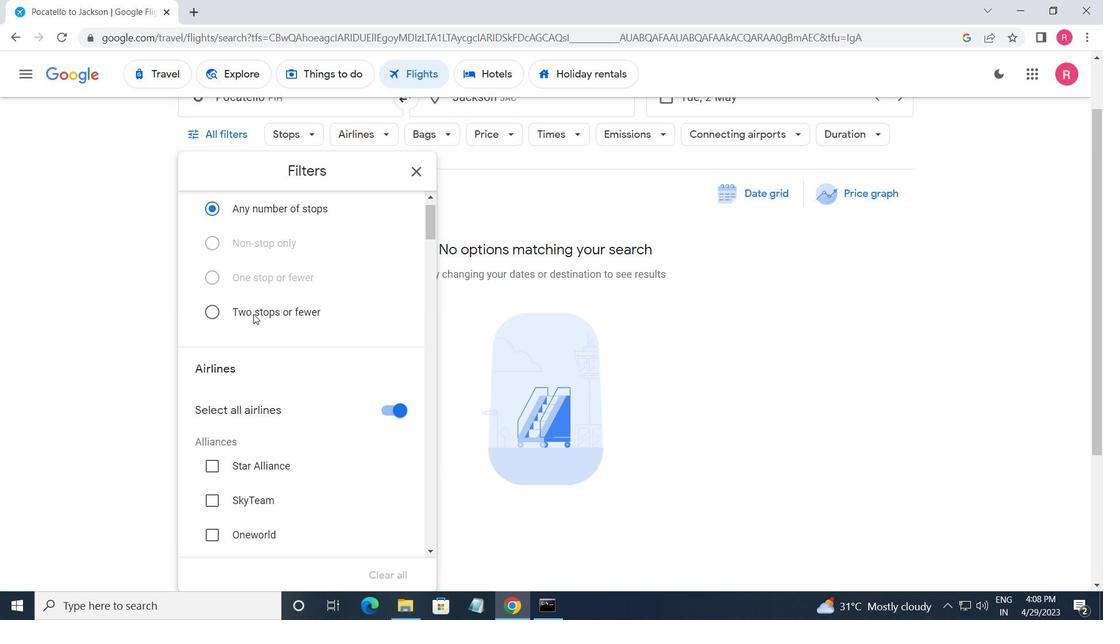 
Action: Mouse scrolled (255, 315) with delta (0, 0)
Screenshot: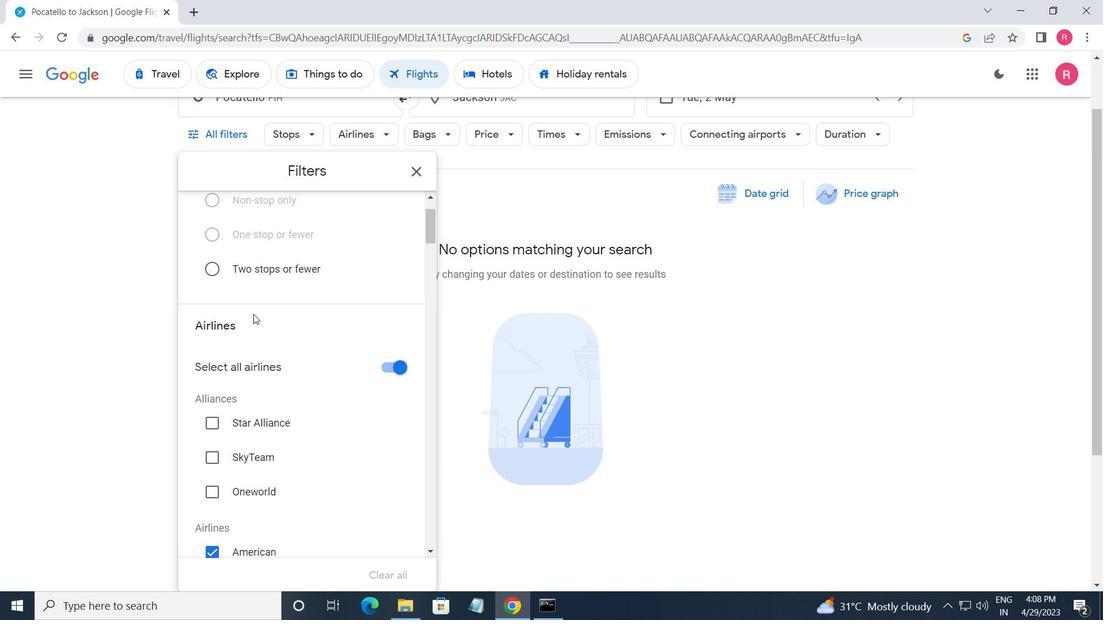 
Action: Mouse moved to (381, 342)
Screenshot: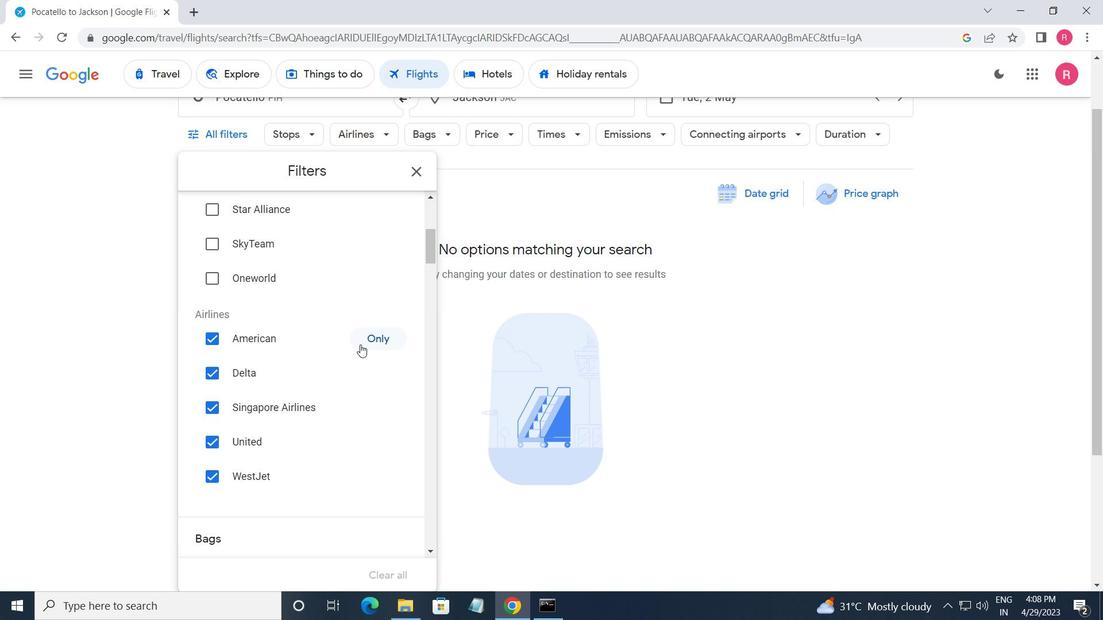 
Action: Mouse pressed left at (381, 342)
Screenshot: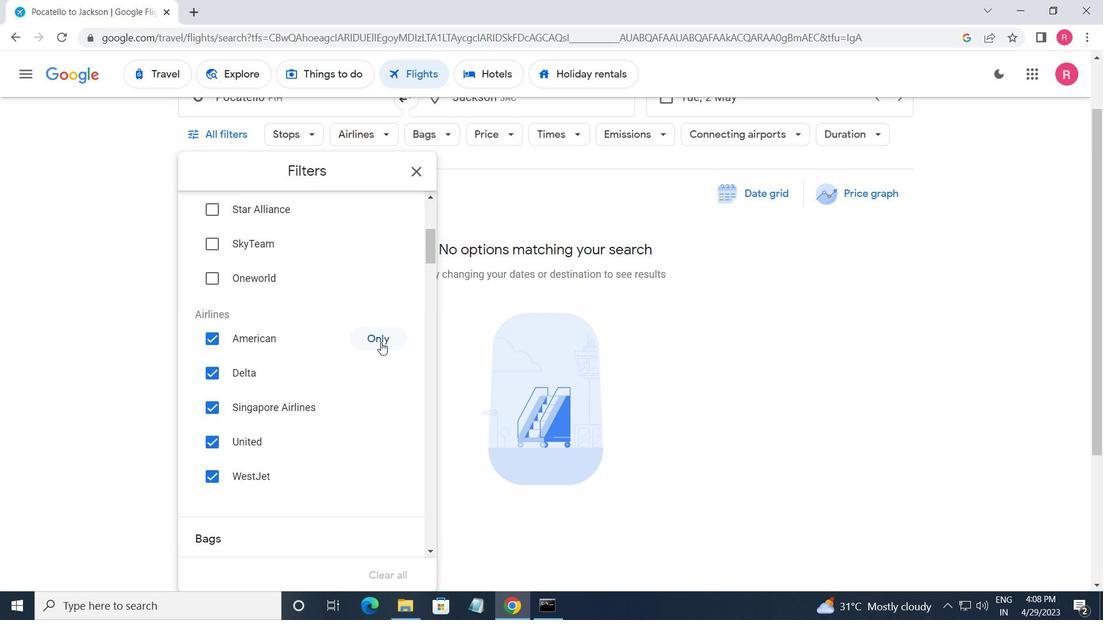 
Action: Mouse moved to (348, 364)
Screenshot: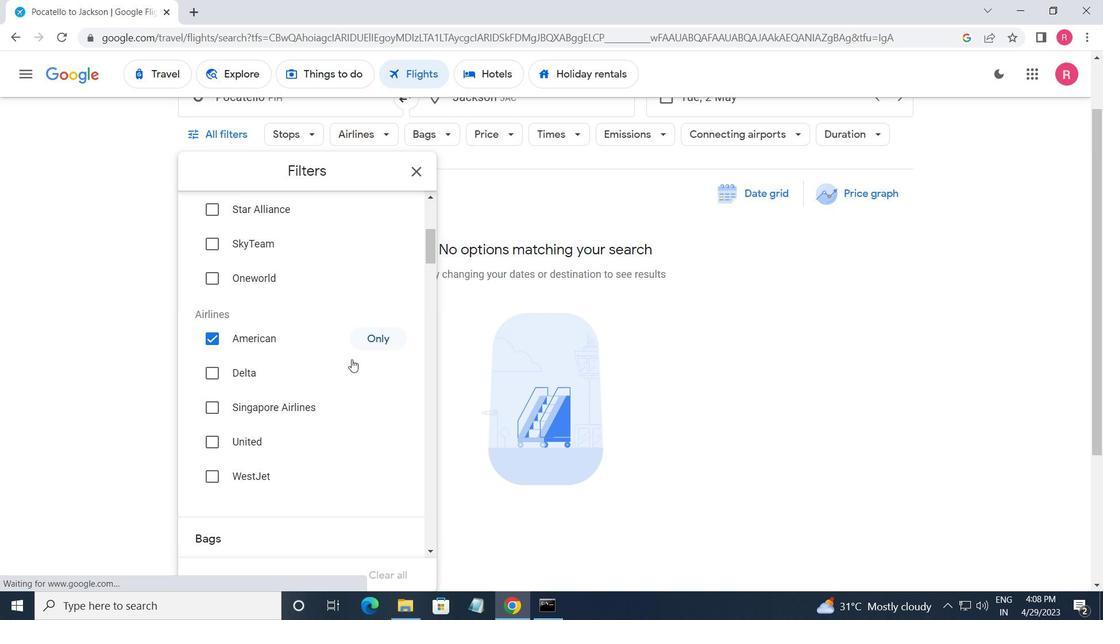 
Action: Mouse scrolled (348, 363) with delta (0, 0)
Screenshot: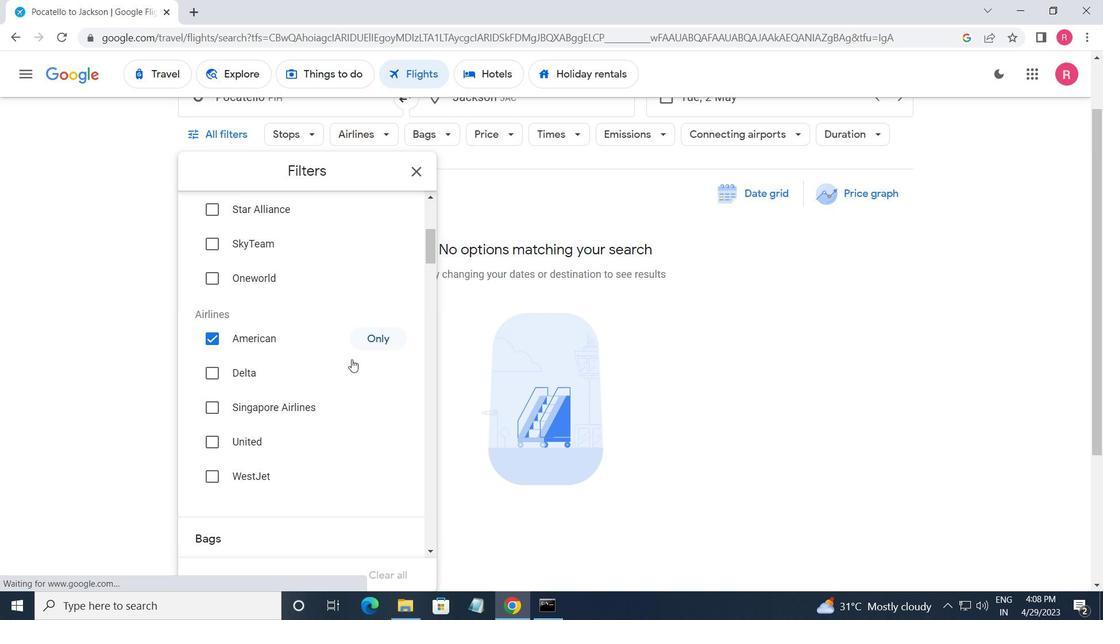 
Action: Mouse scrolled (348, 363) with delta (0, 0)
Screenshot: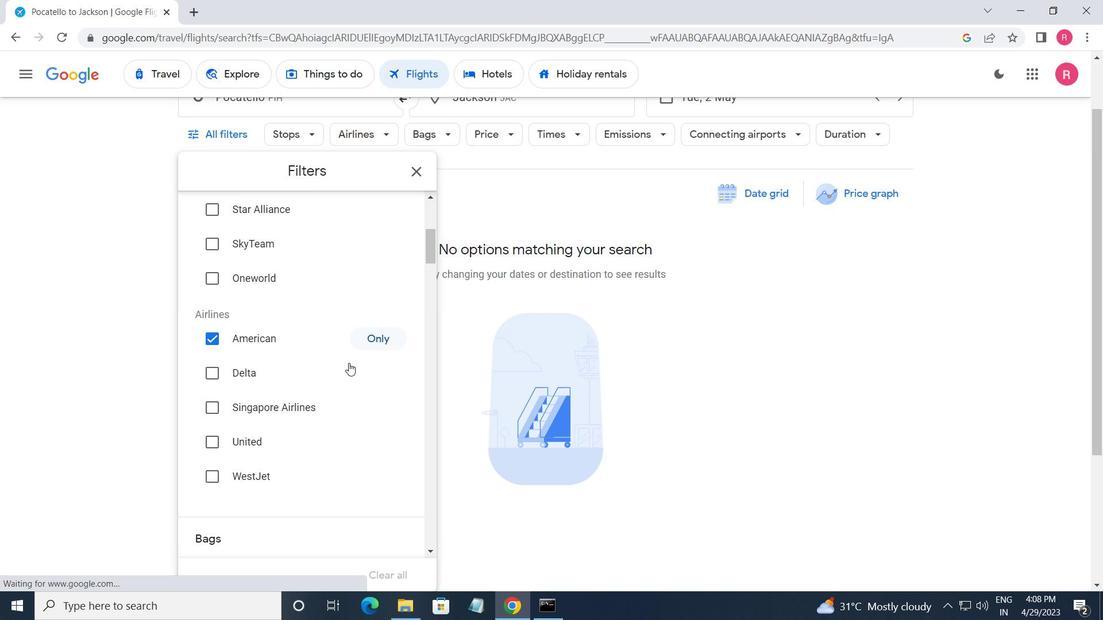 
Action: Mouse scrolled (348, 363) with delta (0, 0)
Screenshot: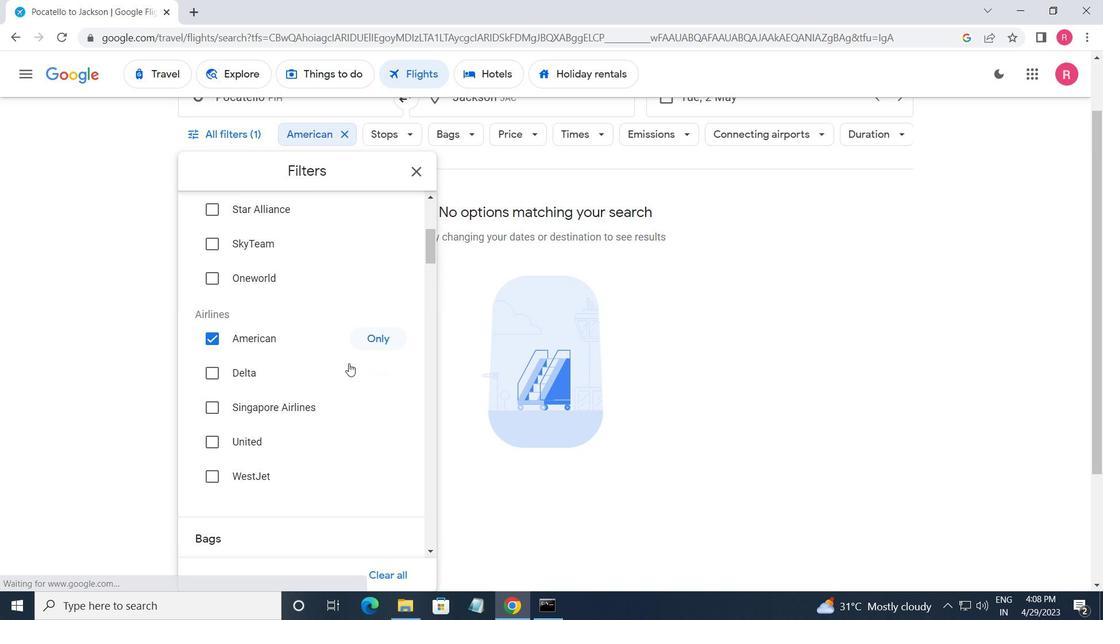 
Action: Mouse moved to (392, 429)
Screenshot: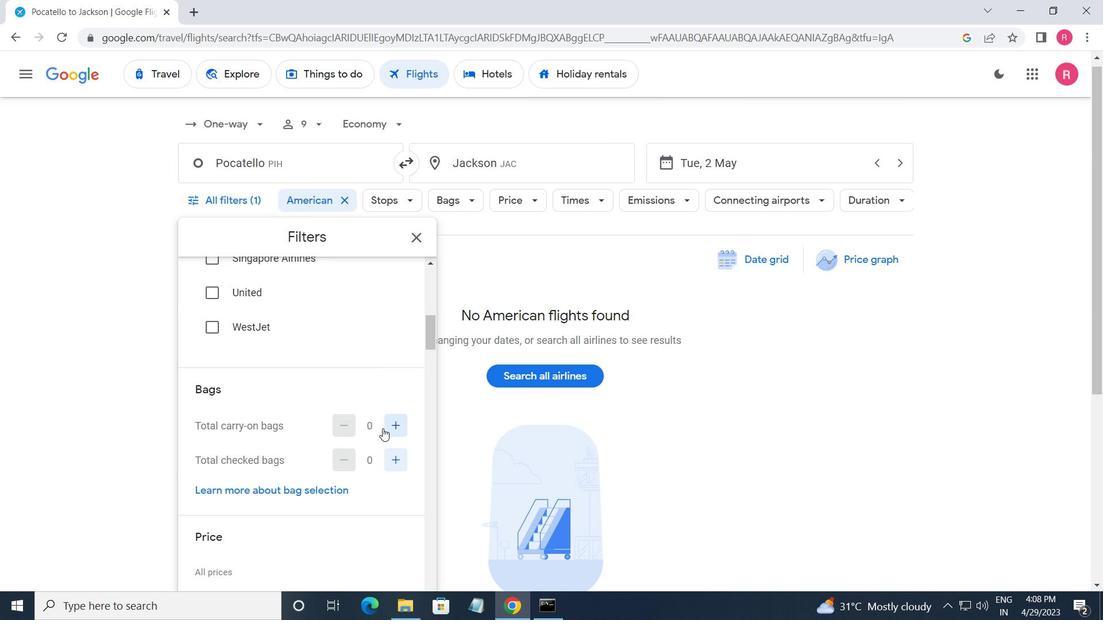 
Action: Mouse pressed left at (392, 429)
Screenshot: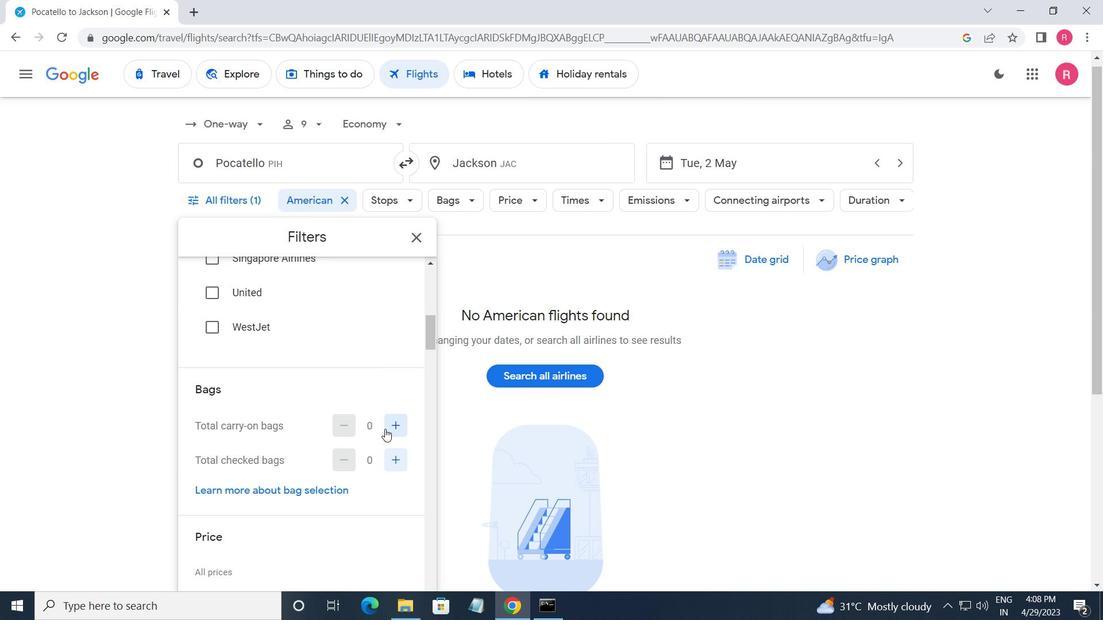 
Action: Mouse moved to (394, 429)
Screenshot: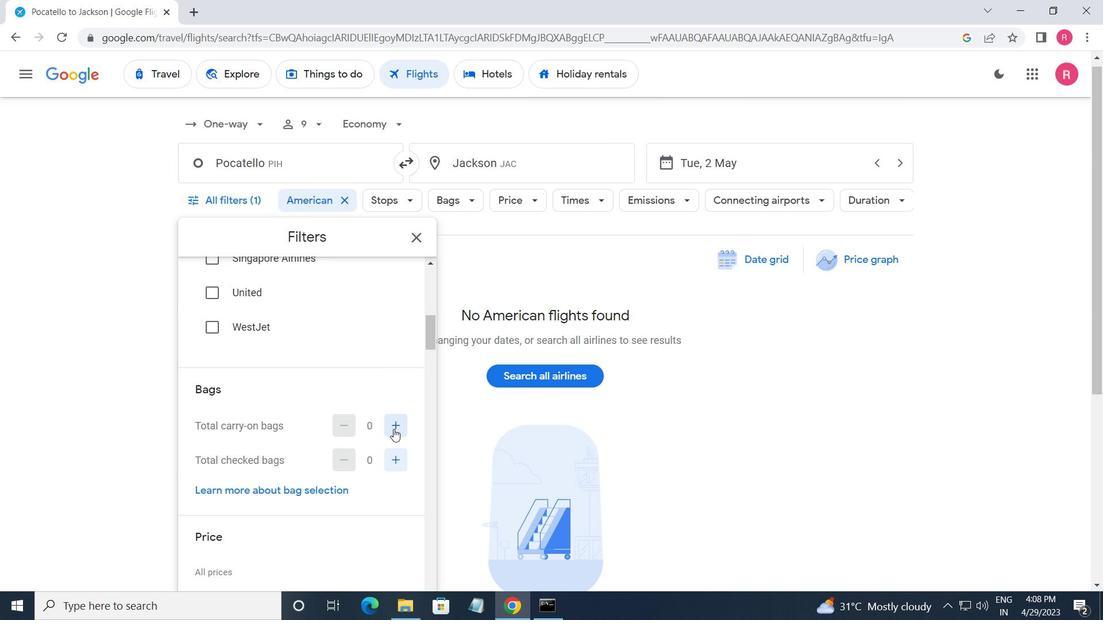 
Action: Mouse pressed left at (394, 429)
Screenshot: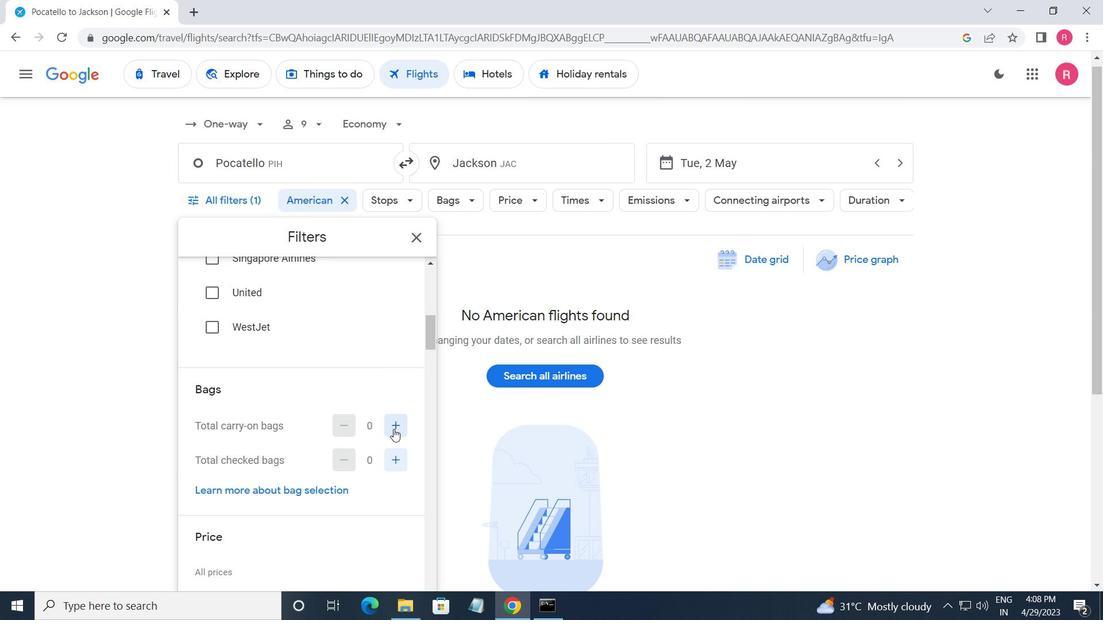 
Action: Mouse moved to (391, 424)
Screenshot: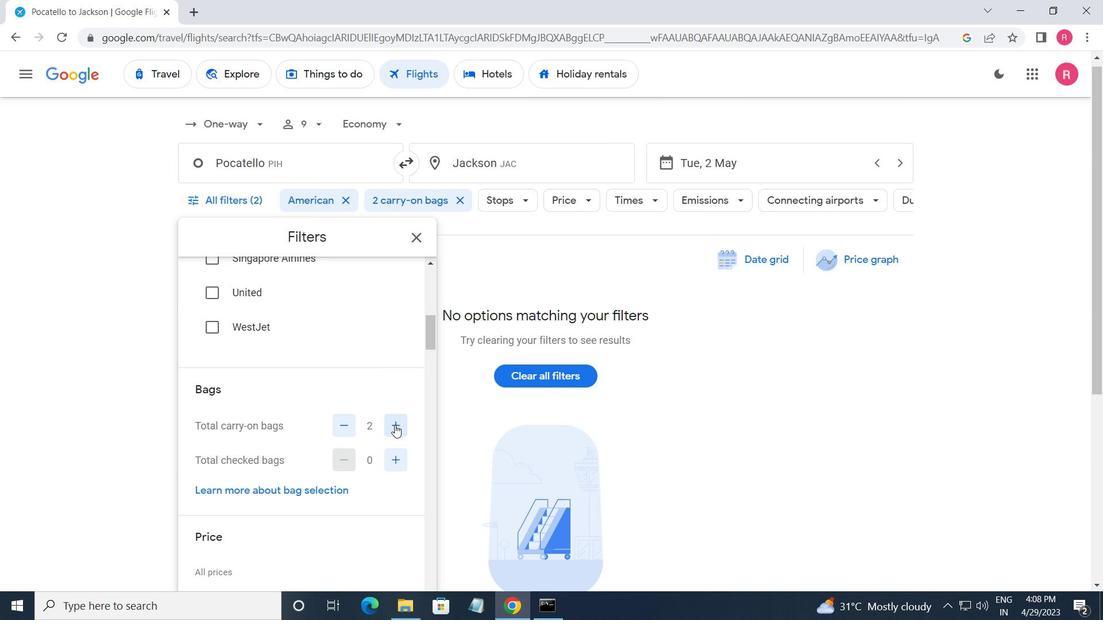 
Action: Mouse scrolled (391, 423) with delta (0, 0)
Screenshot: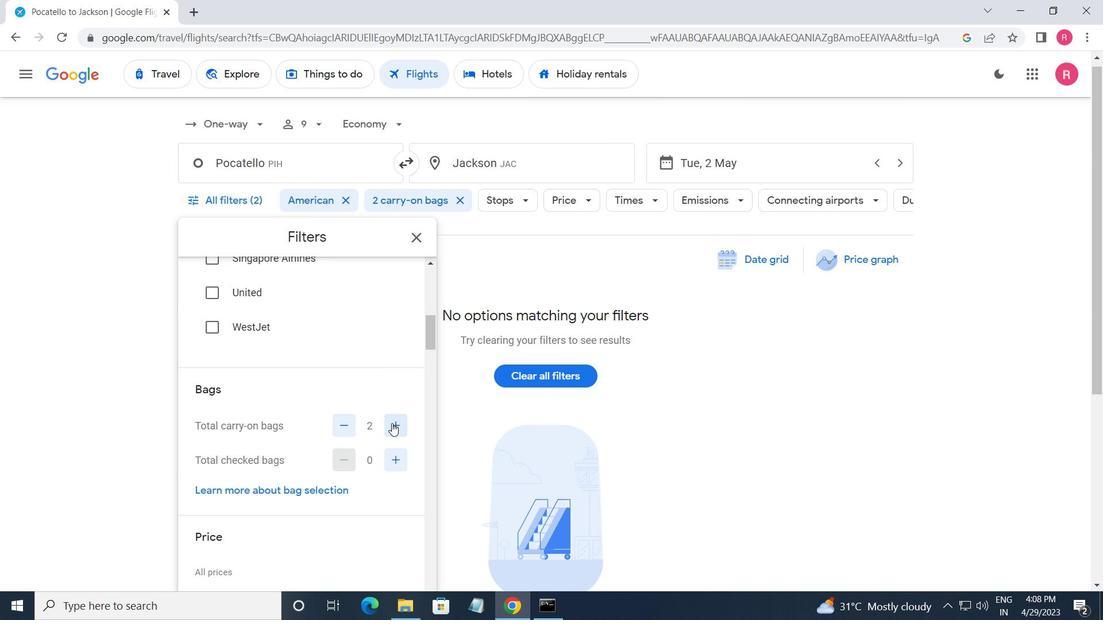
Action: Mouse scrolled (391, 423) with delta (0, 0)
Screenshot: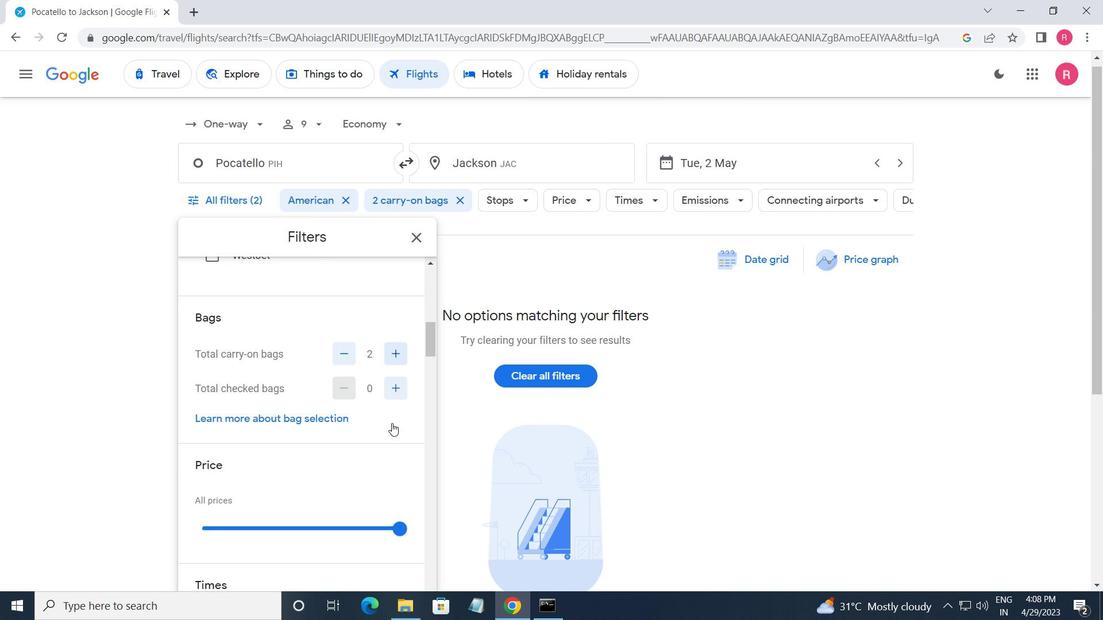 
Action: Mouse scrolled (391, 423) with delta (0, 0)
Screenshot: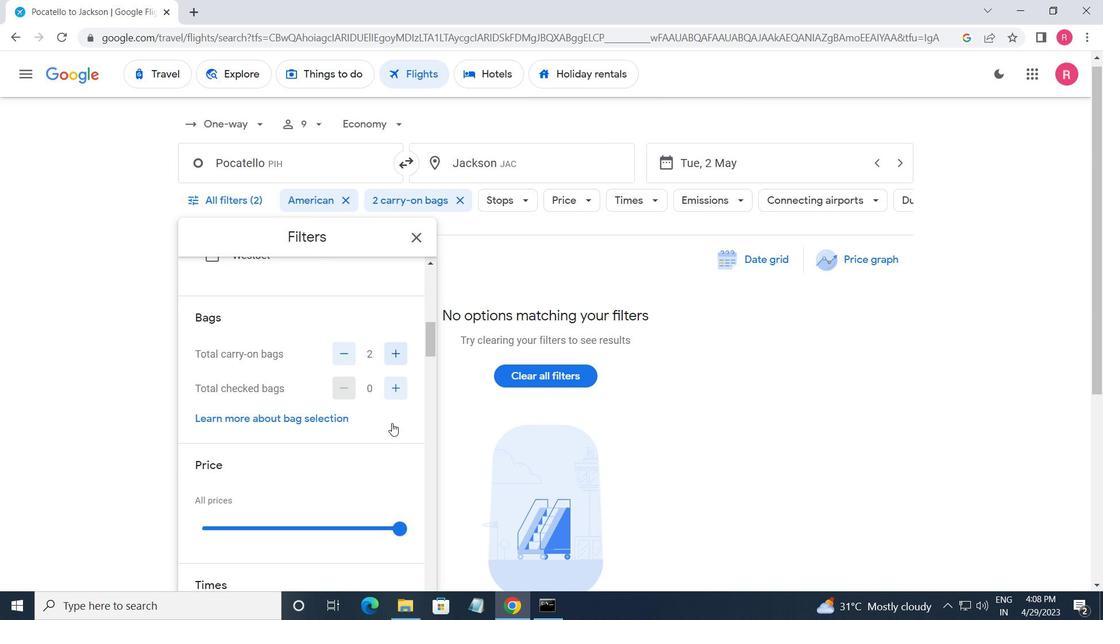 
Action: Mouse moved to (397, 390)
Screenshot: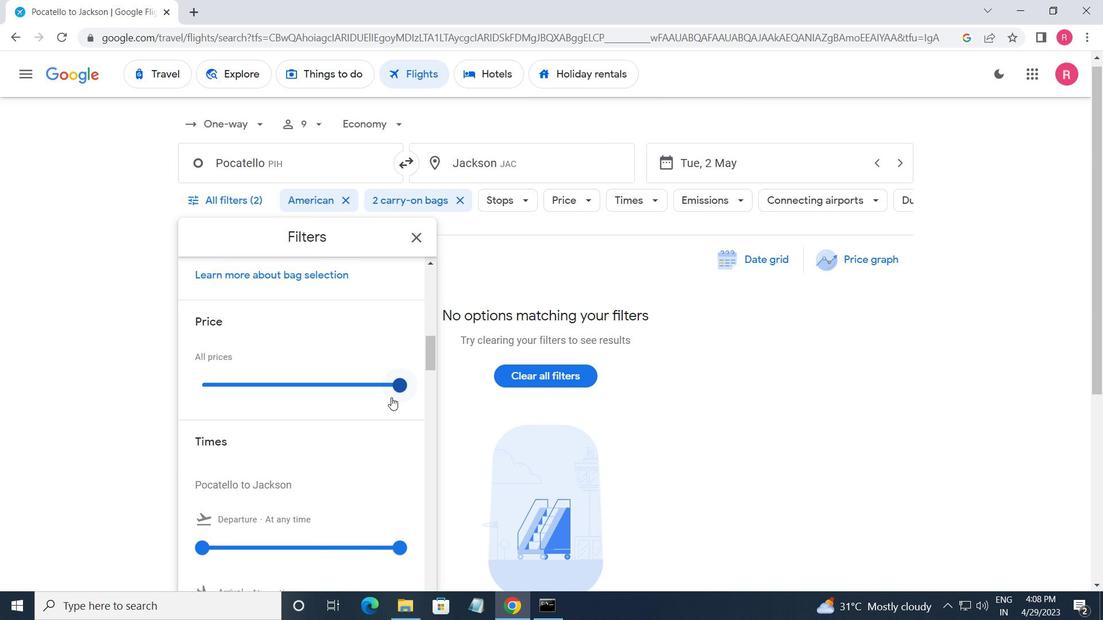 
Action: Mouse pressed left at (397, 390)
Screenshot: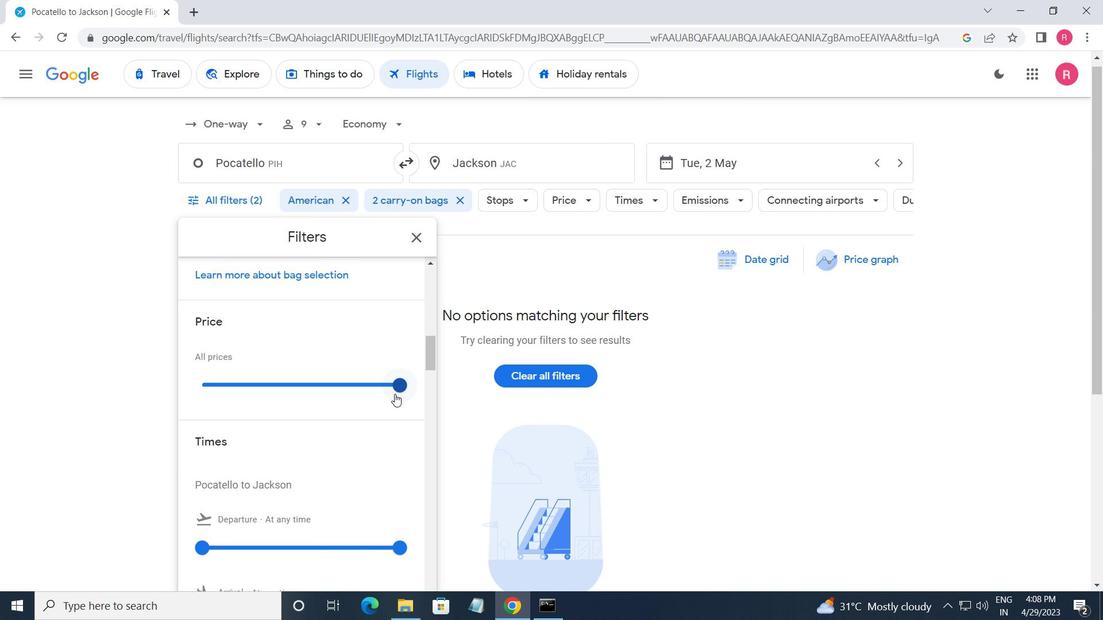 
Action: Mouse moved to (392, 386)
Screenshot: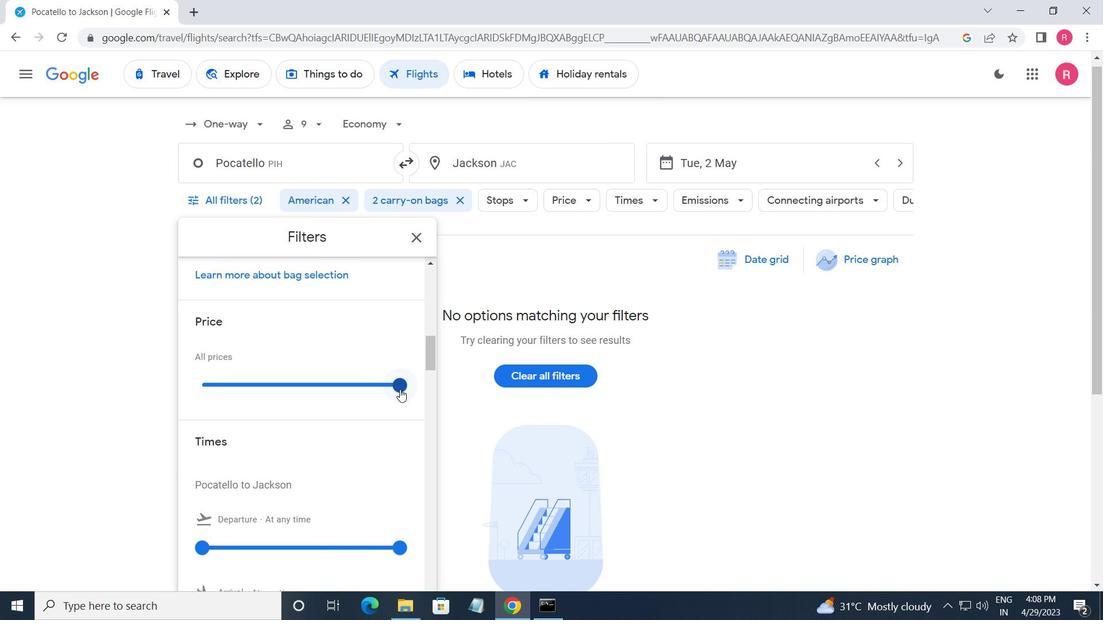 
Action: Mouse scrolled (392, 386) with delta (0, 0)
Screenshot: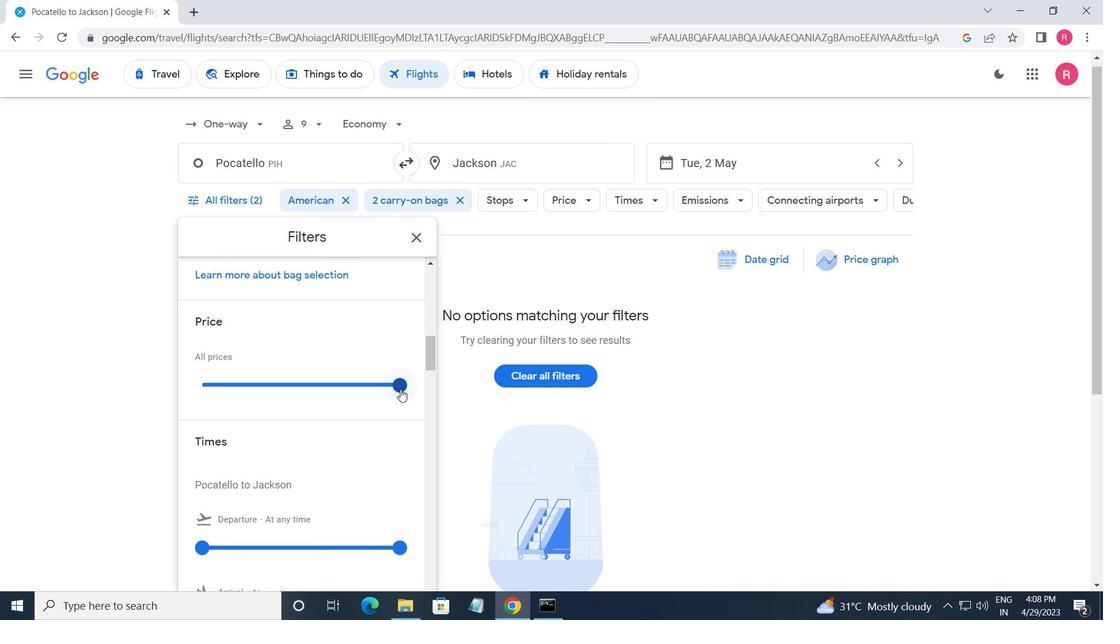 
Action: Mouse moved to (210, 480)
Screenshot: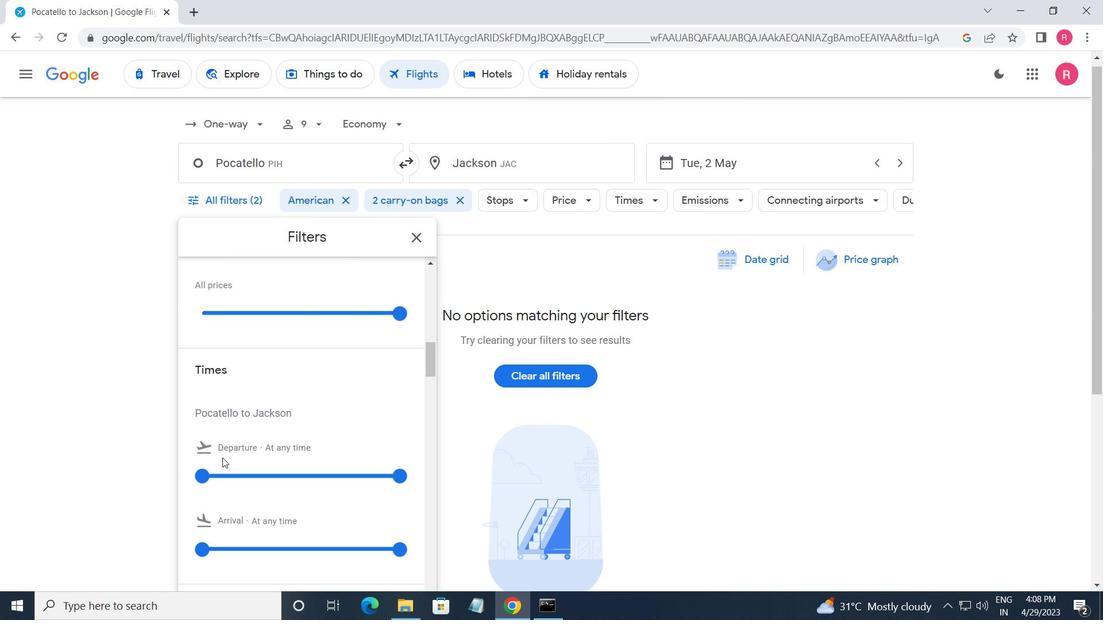 
Action: Mouse pressed left at (210, 480)
Screenshot: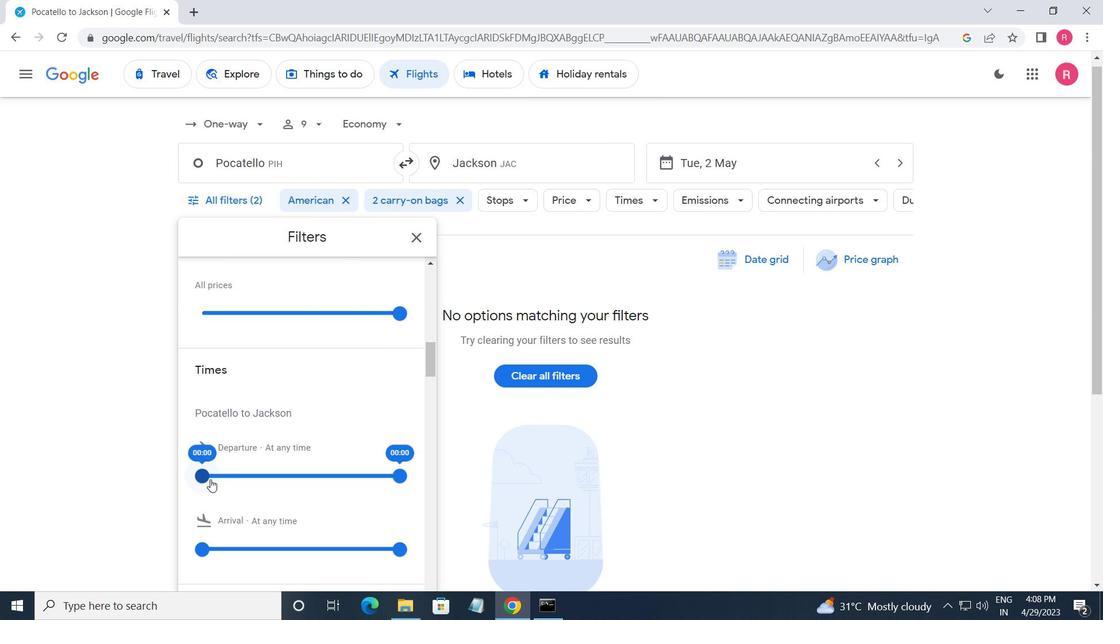 
Action: Mouse moved to (397, 471)
Screenshot: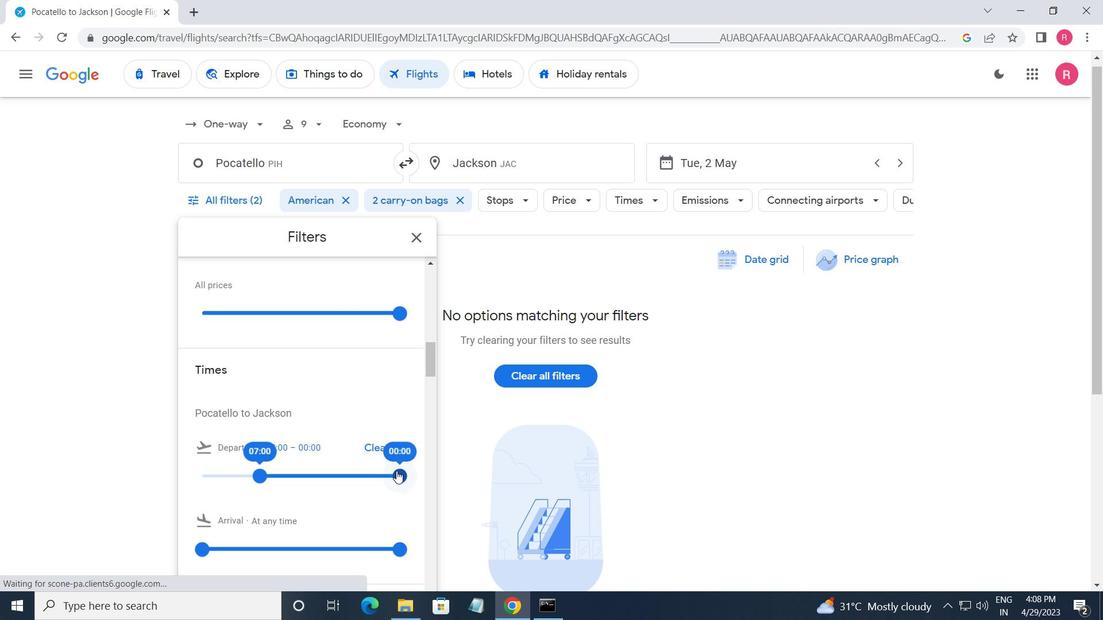 
Action: Mouse pressed left at (397, 471)
Screenshot: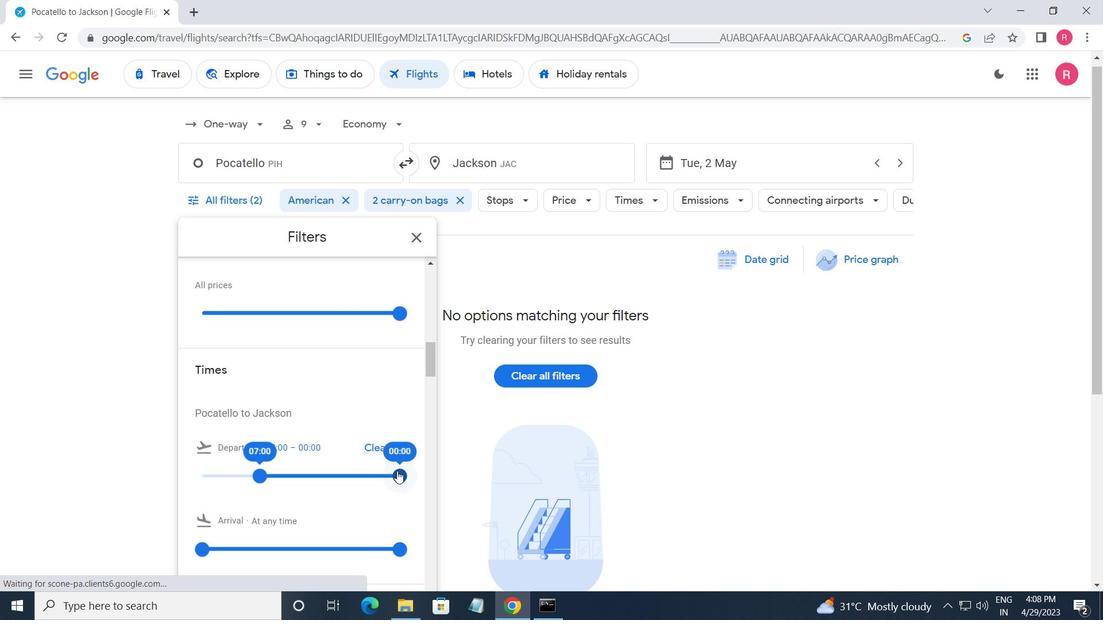 
Action: Mouse moved to (420, 239)
Screenshot: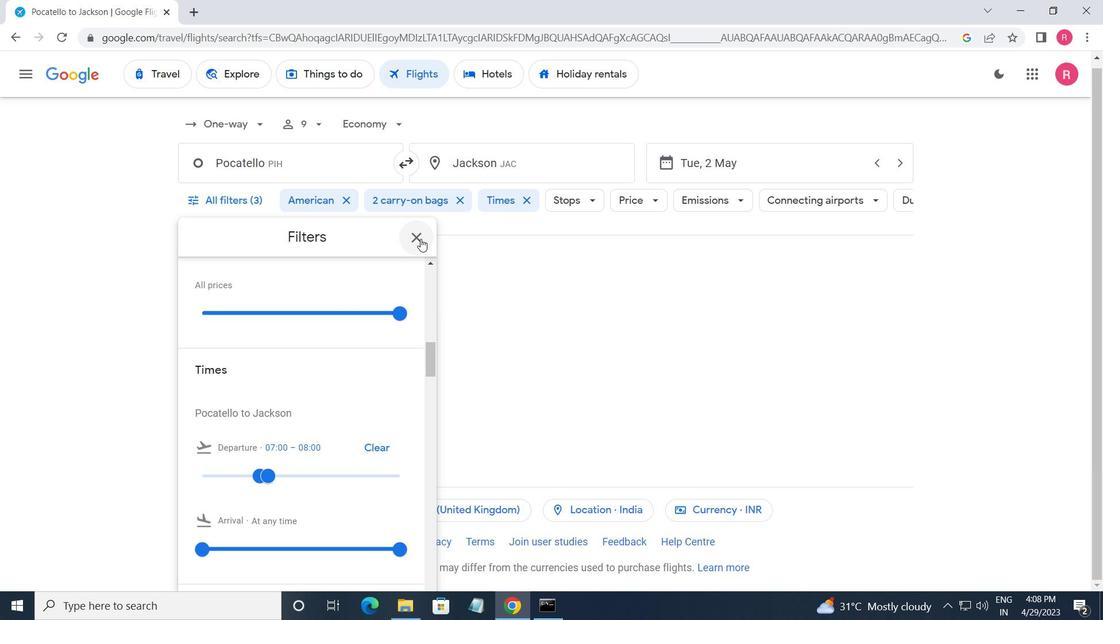 
Action: Mouse pressed left at (420, 239)
Screenshot: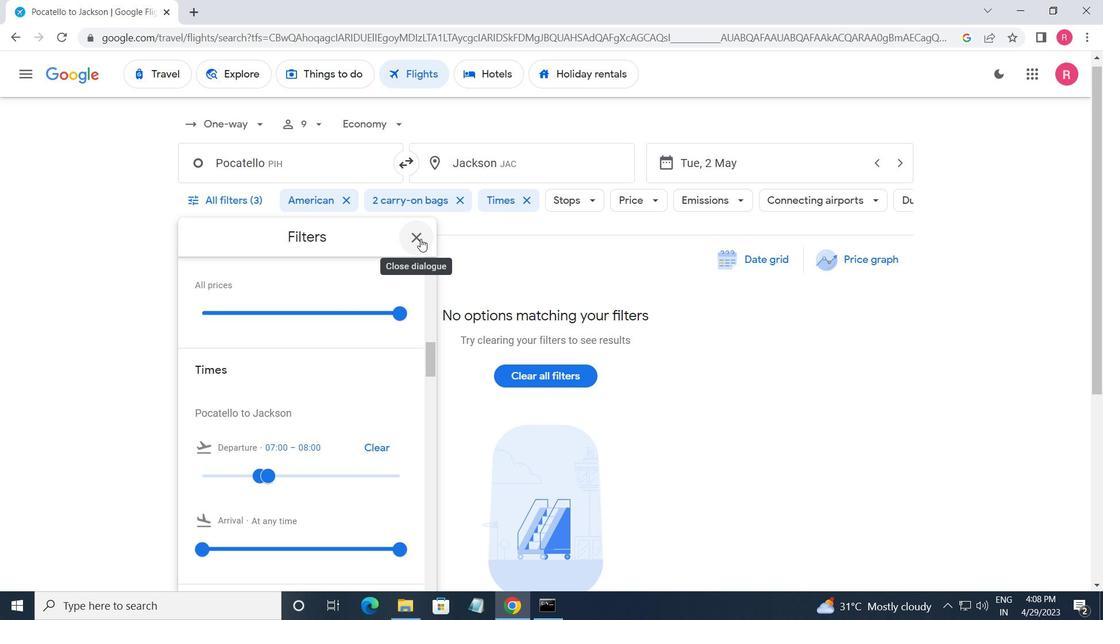 
